 Task: Find connections with filter location Dhaulpur with filter topic #jobsearching with filter profile language Spanish with filter current company BSI with filter school Sridevi Women's Engineering College with filter industry Renewable Energy Equipment Manufacturing with filter service category Financial Planning with filter keywords title Auditor
Action: Mouse moved to (517, 67)
Screenshot: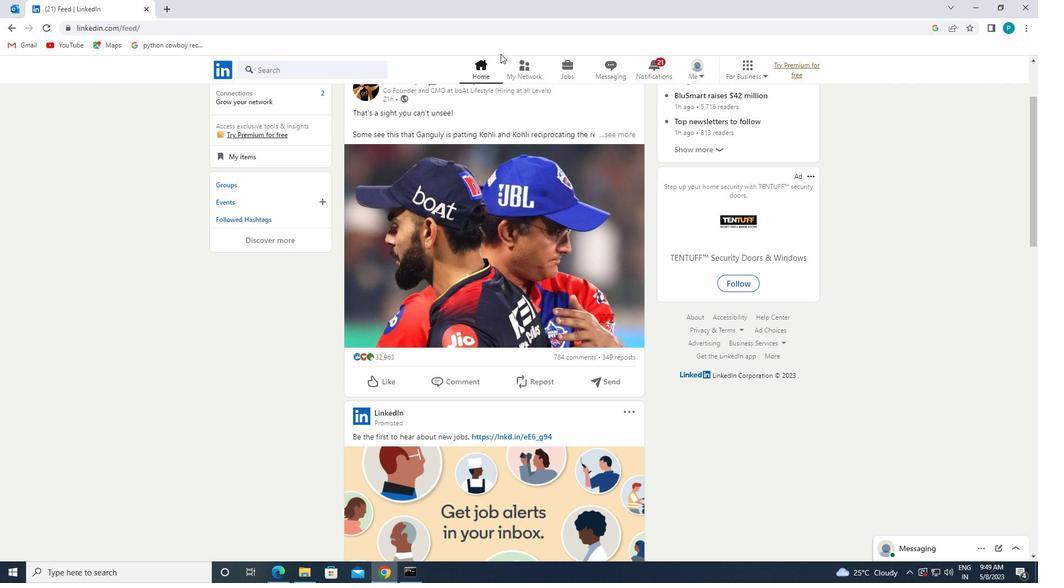
Action: Mouse pressed left at (517, 67)
Screenshot: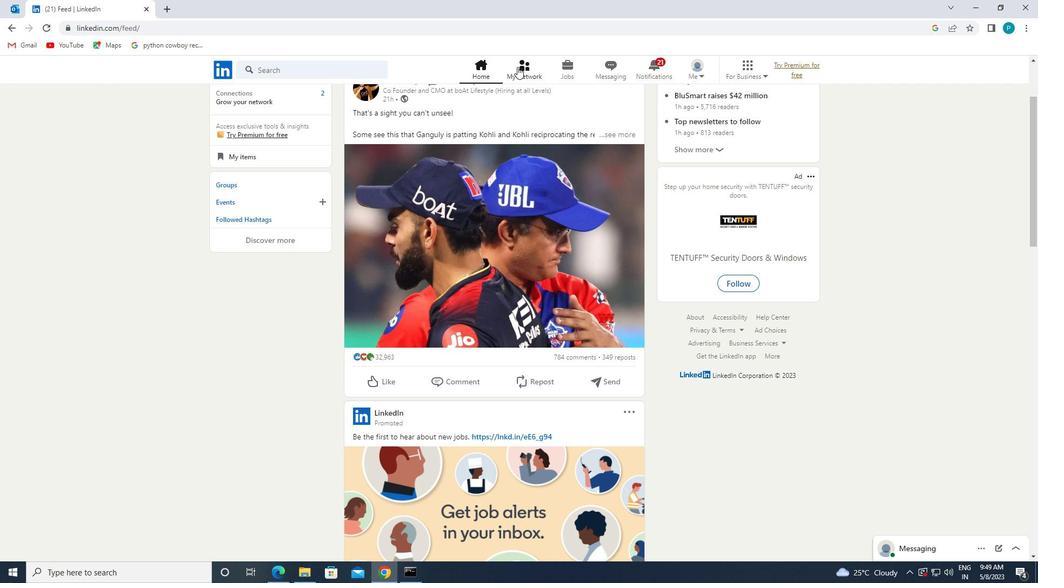 
Action: Mouse moved to (317, 124)
Screenshot: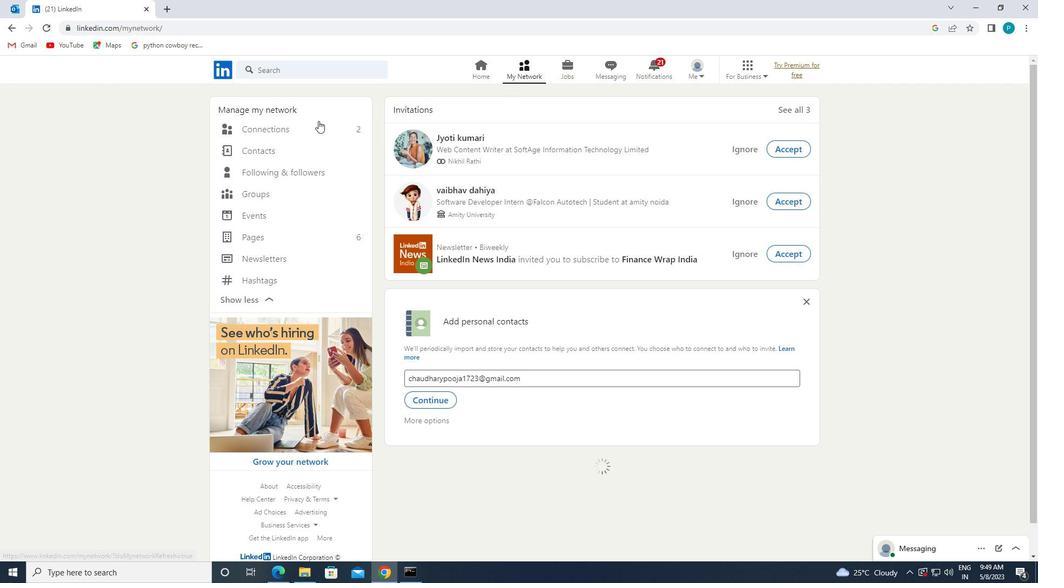 
Action: Mouse pressed left at (317, 124)
Screenshot: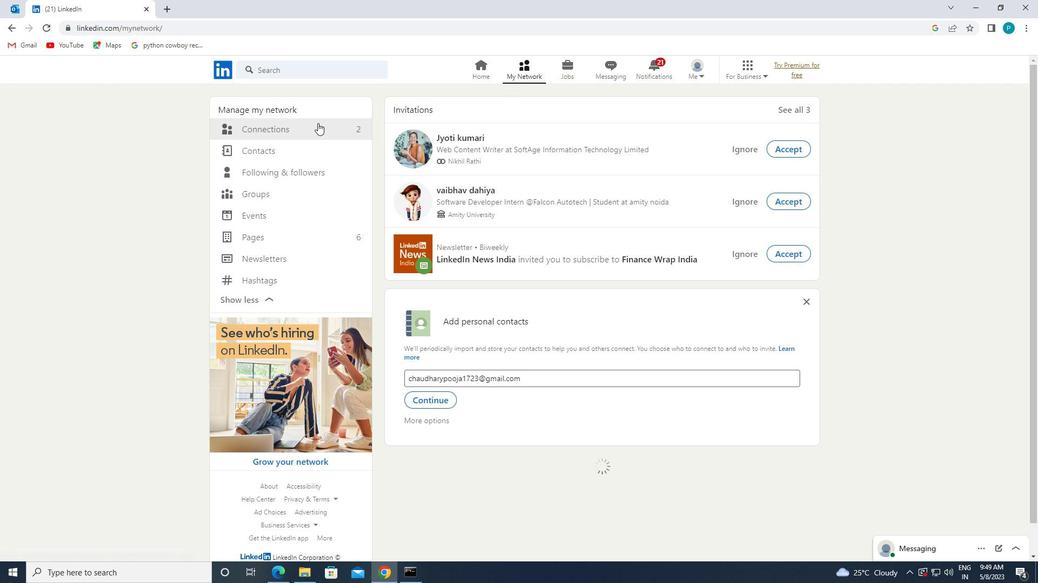 
Action: Mouse moved to (610, 125)
Screenshot: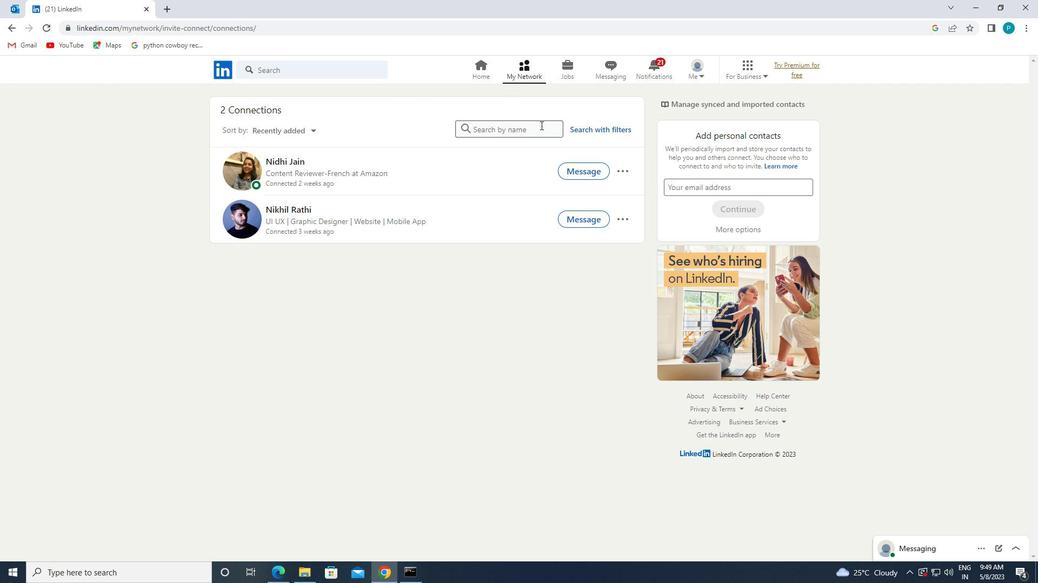 
Action: Mouse pressed left at (610, 125)
Screenshot: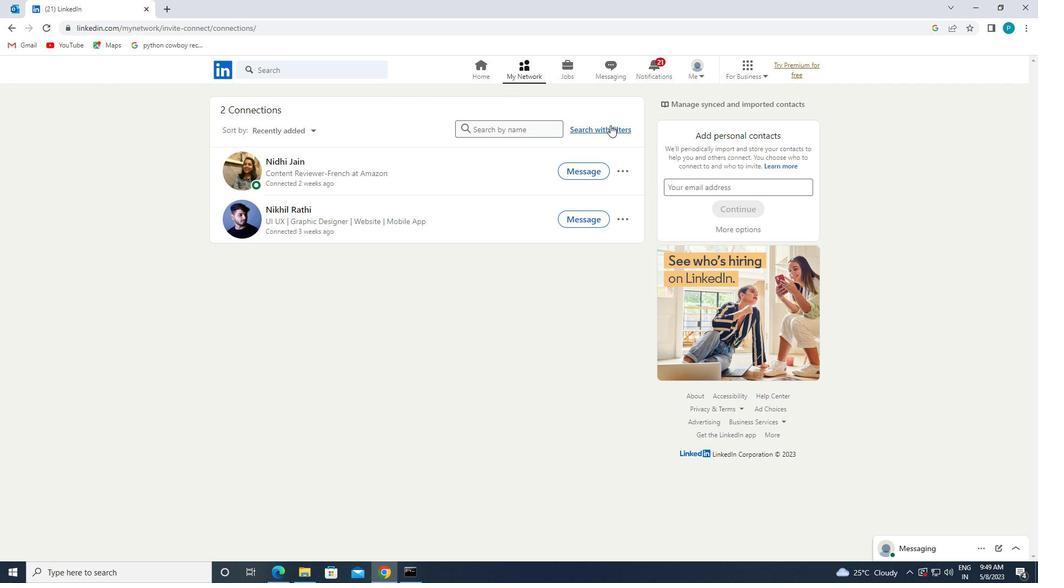 
Action: Mouse moved to (549, 92)
Screenshot: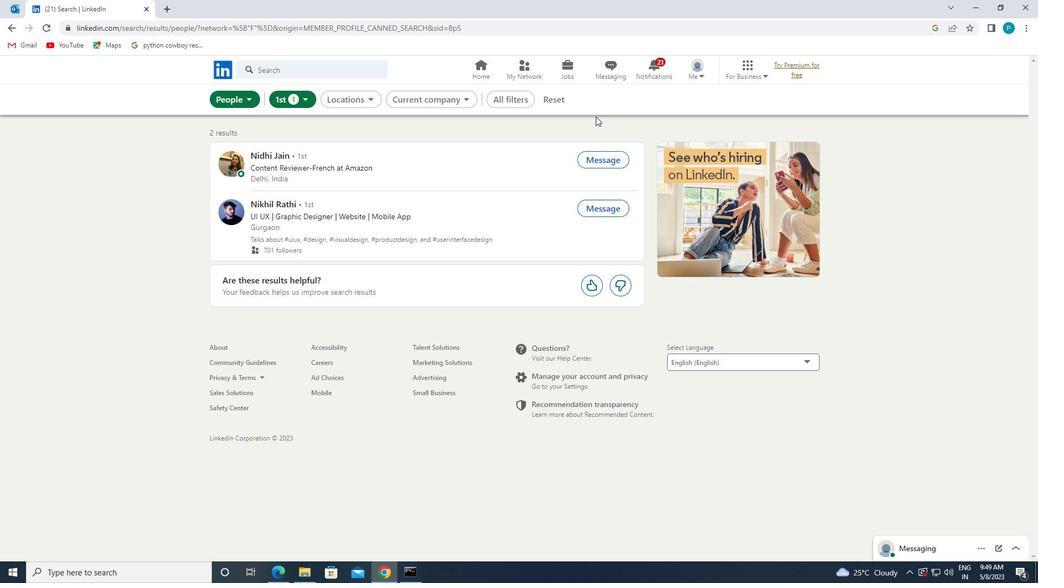 
Action: Mouse pressed left at (549, 92)
Screenshot: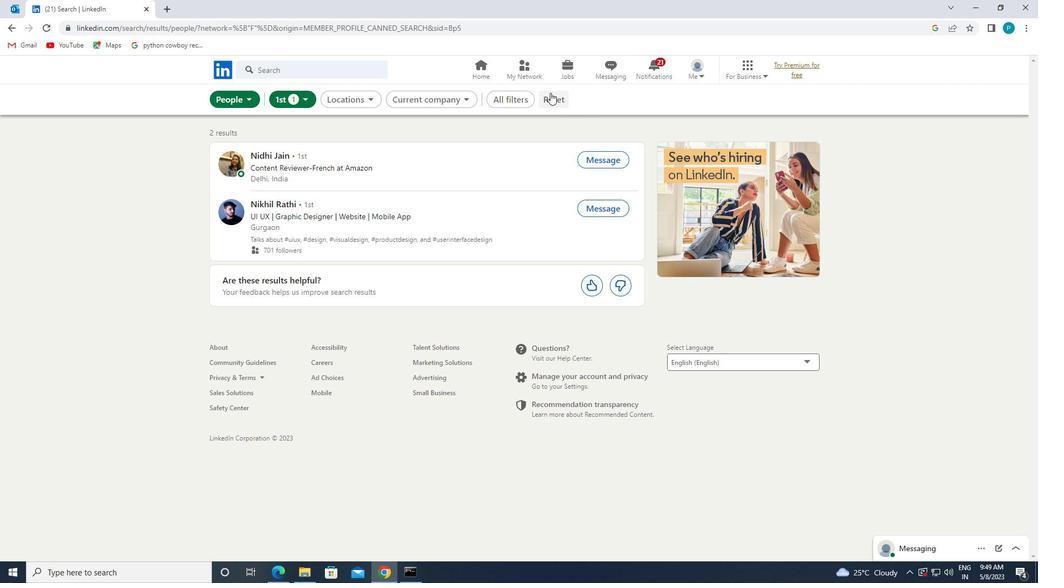 
Action: Mouse moved to (548, 97)
Screenshot: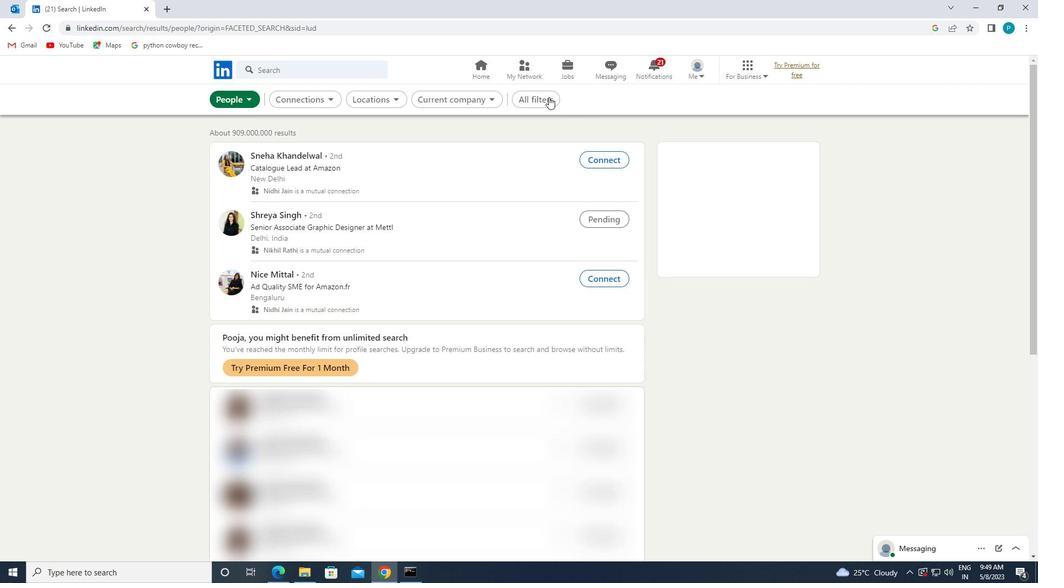 
Action: Mouse pressed left at (548, 97)
Screenshot: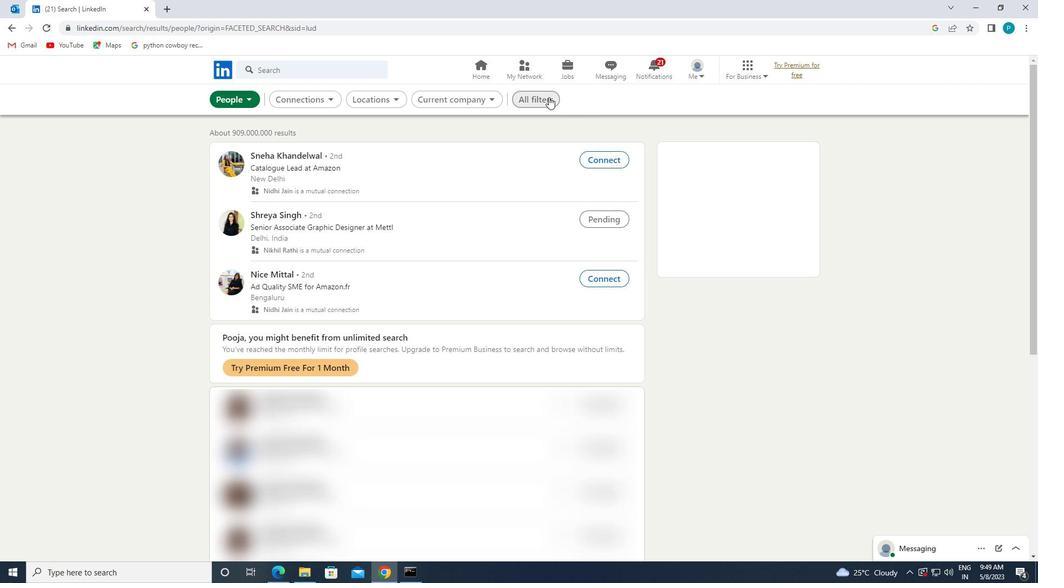 
Action: Mouse moved to (951, 357)
Screenshot: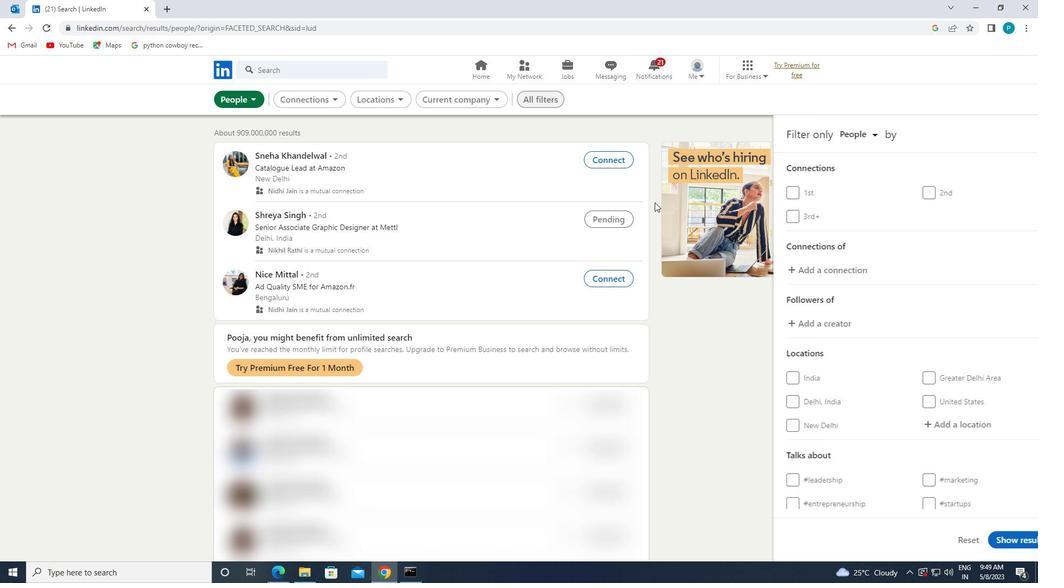 
Action: Mouse scrolled (951, 357) with delta (0, 0)
Screenshot: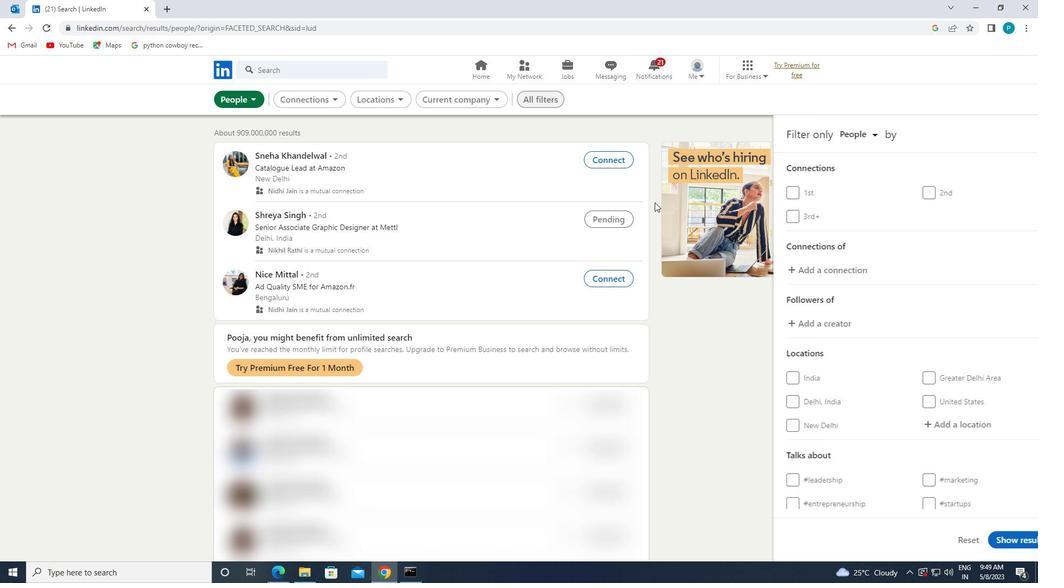 
Action: Mouse moved to (956, 361)
Screenshot: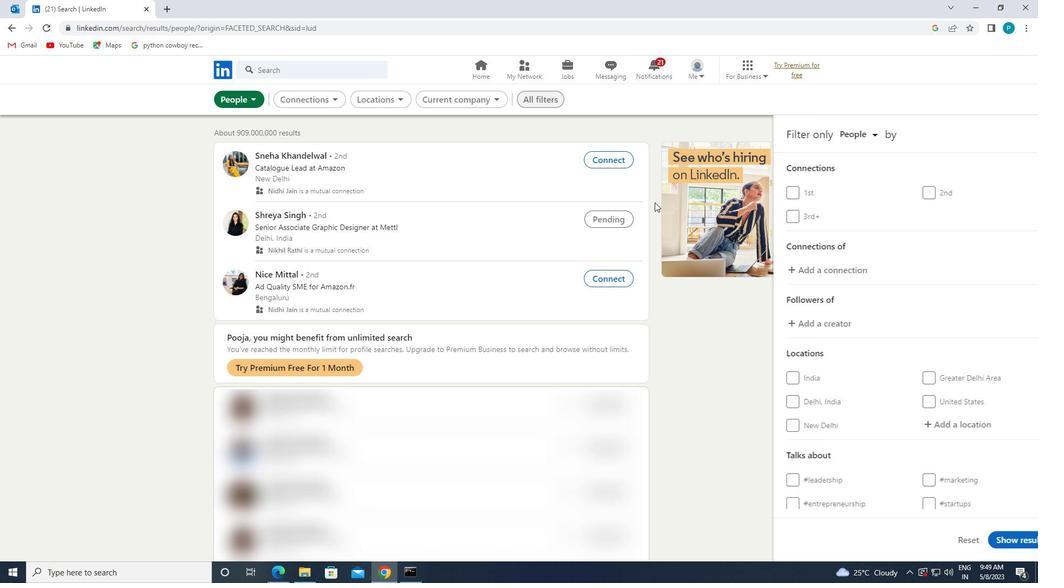 
Action: Mouse scrolled (956, 361) with delta (0, 0)
Screenshot: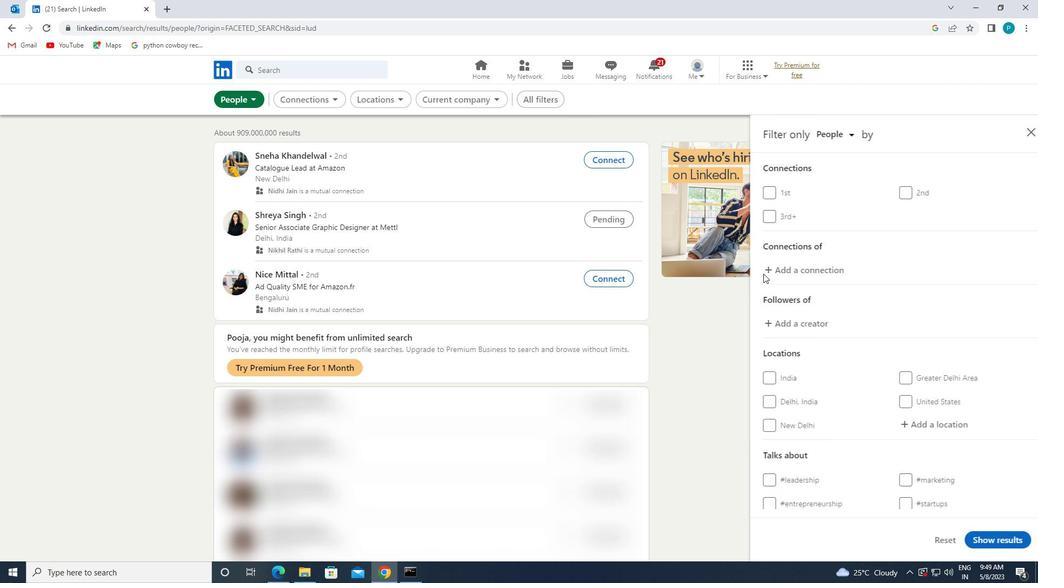 
Action: Mouse scrolled (956, 361) with delta (0, 0)
Screenshot: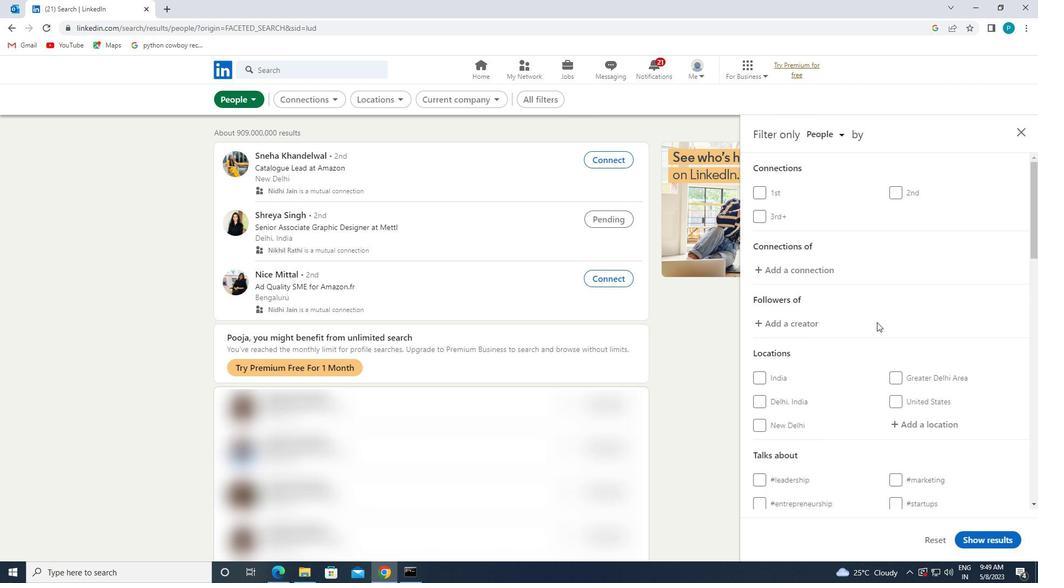 
Action: Mouse moved to (916, 269)
Screenshot: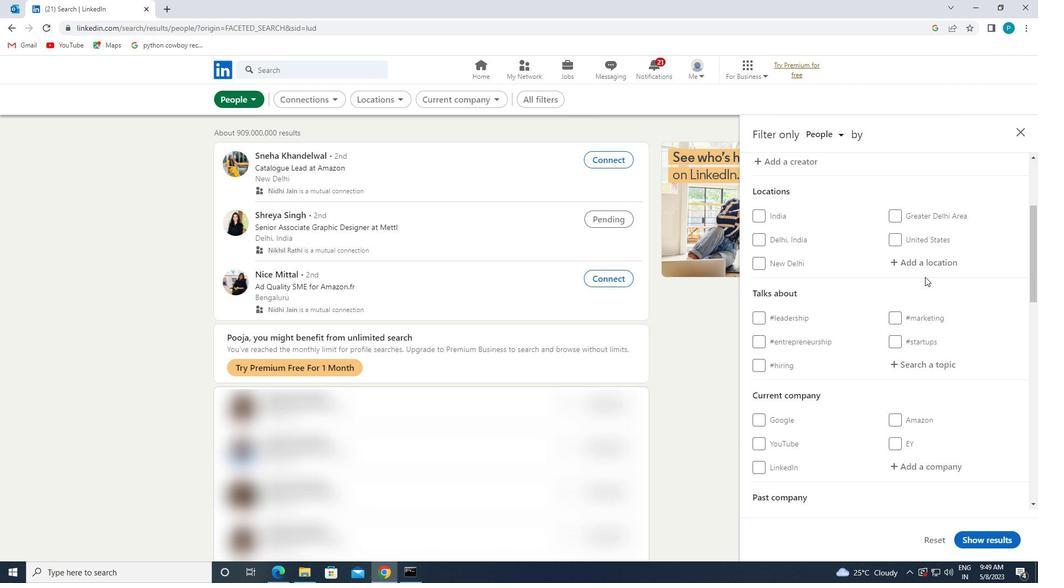 
Action: Mouse pressed left at (916, 269)
Screenshot: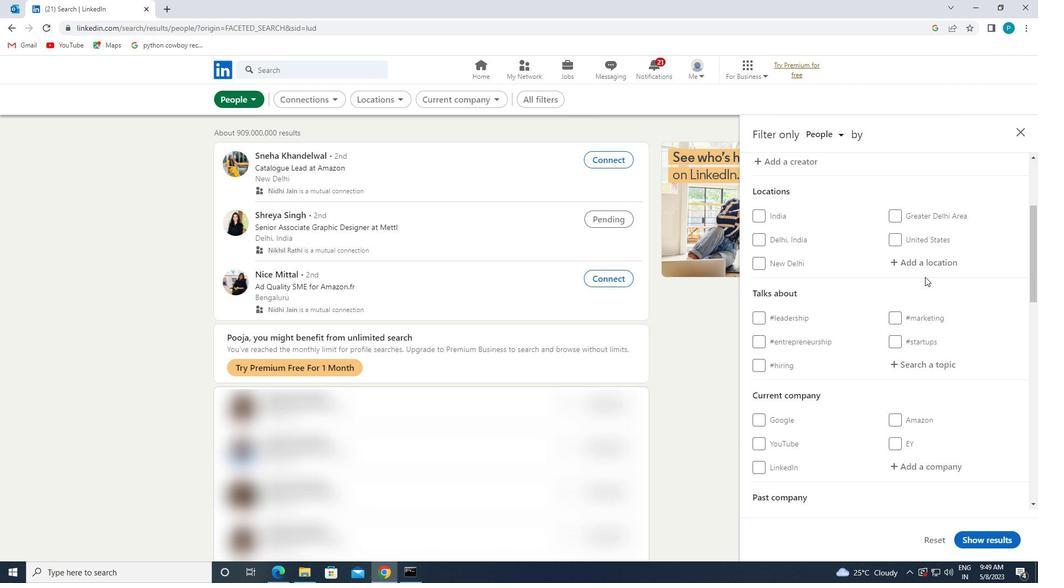 
Action: Key pressed <Key.caps_lock>d<Key.caps_lock>haulpur
Screenshot: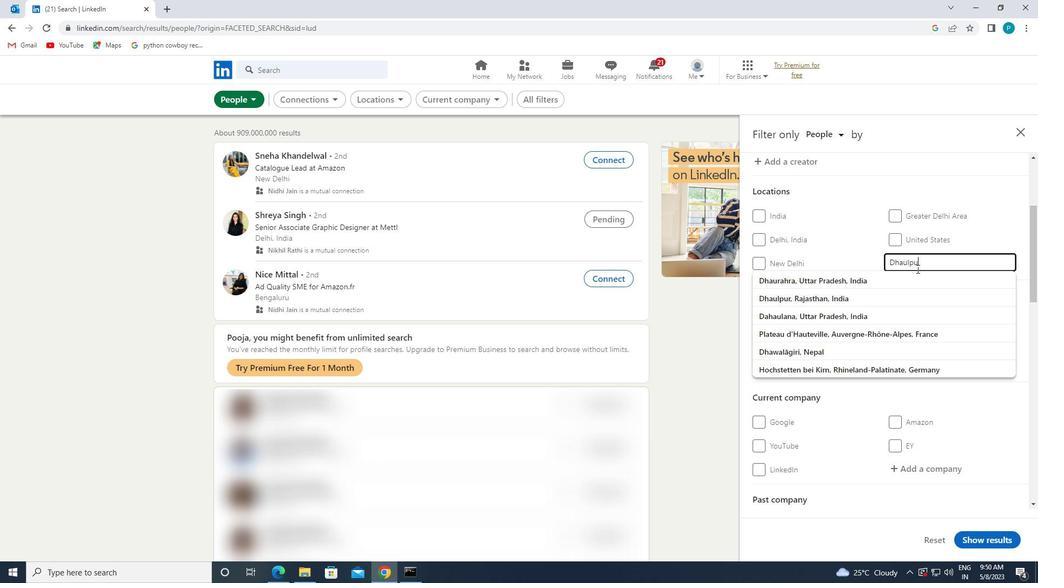
Action: Mouse moved to (922, 272)
Screenshot: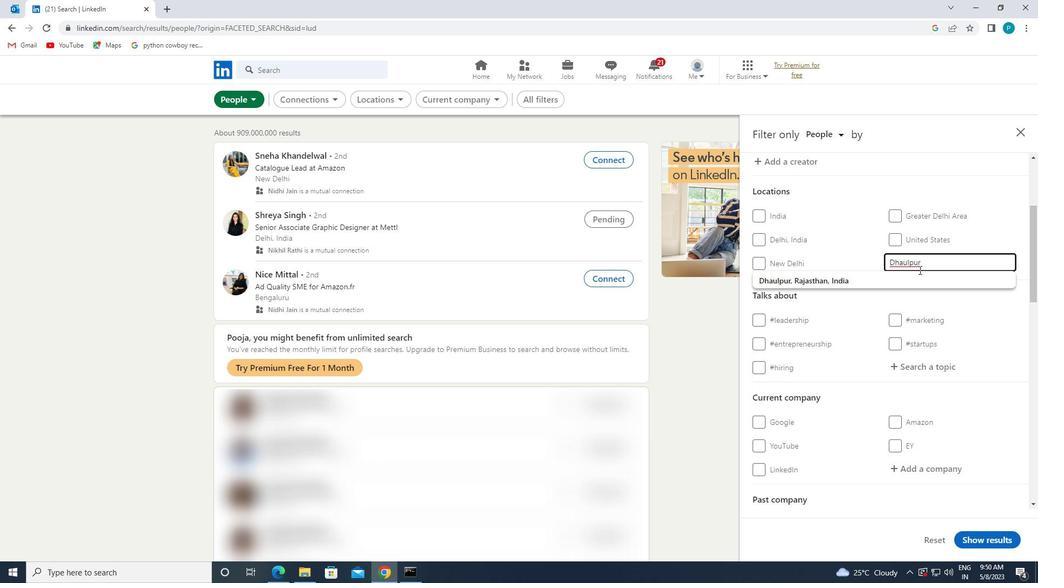 
Action: Mouse pressed left at (922, 272)
Screenshot: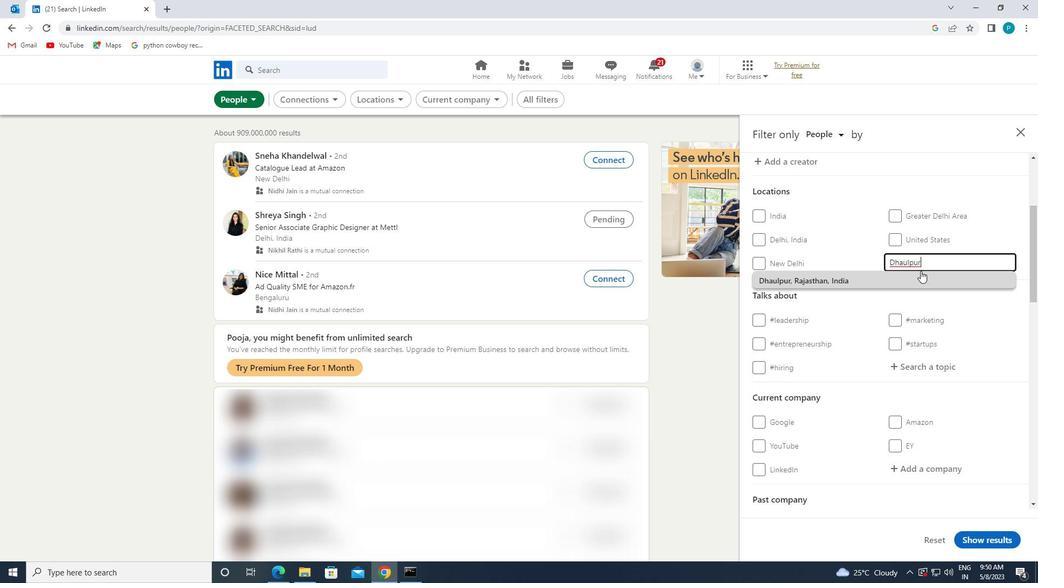 
Action: Mouse scrolled (922, 271) with delta (0, 0)
Screenshot: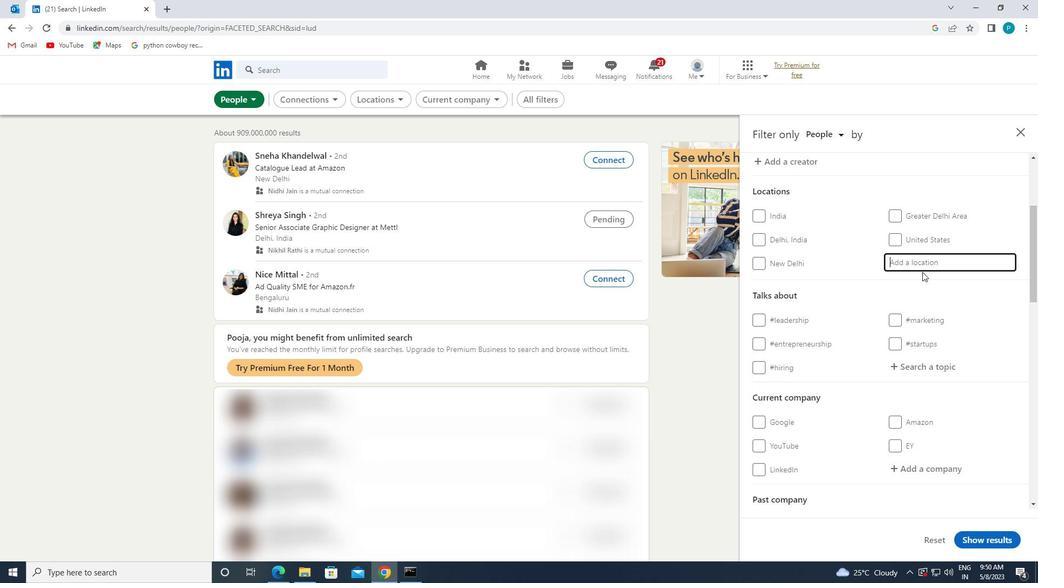 
Action: Mouse scrolled (922, 271) with delta (0, 0)
Screenshot: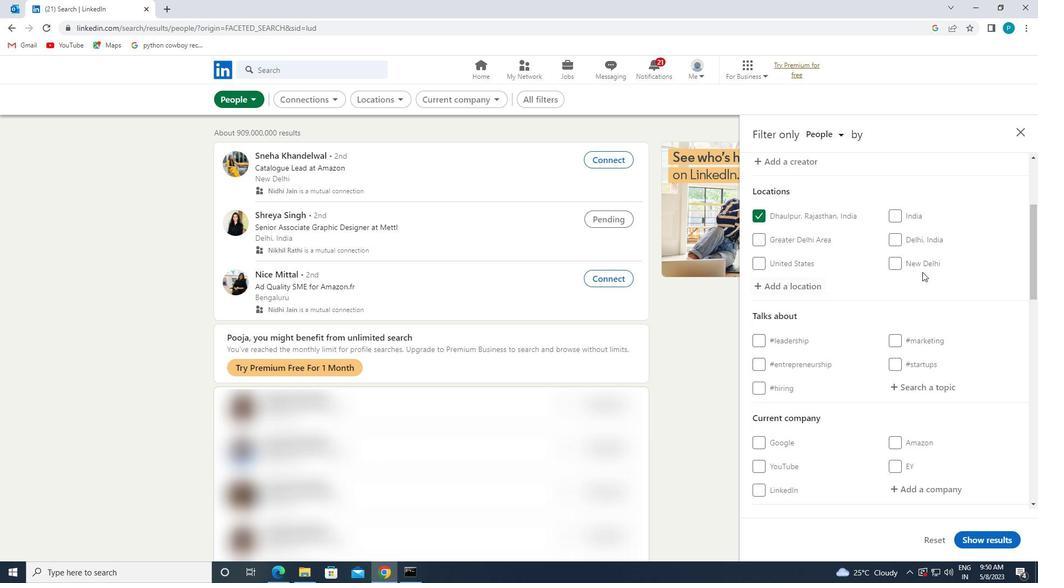 
Action: Mouse scrolled (922, 271) with delta (0, 0)
Screenshot: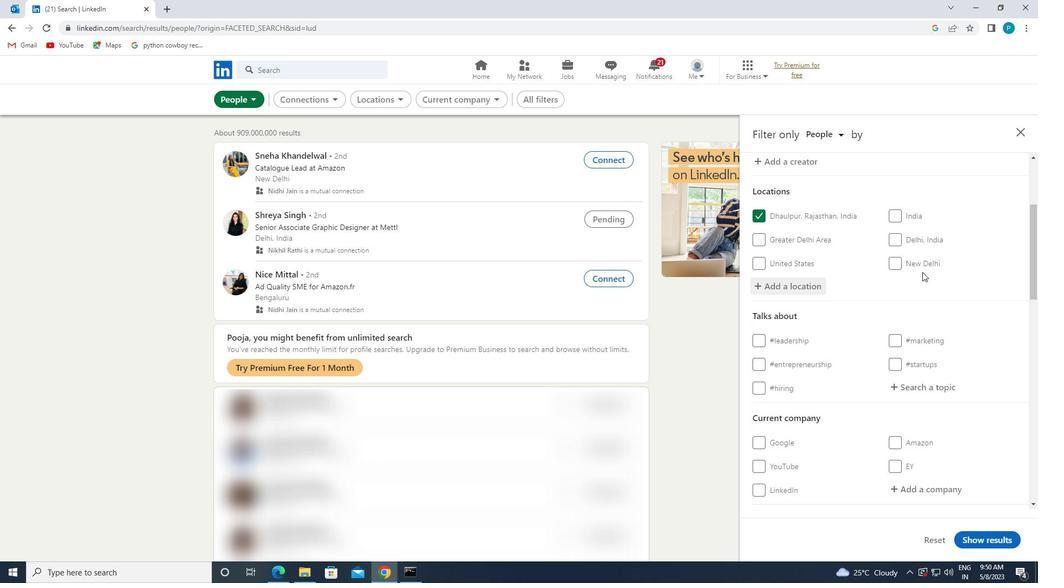 
Action: Mouse moved to (900, 229)
Screenshot: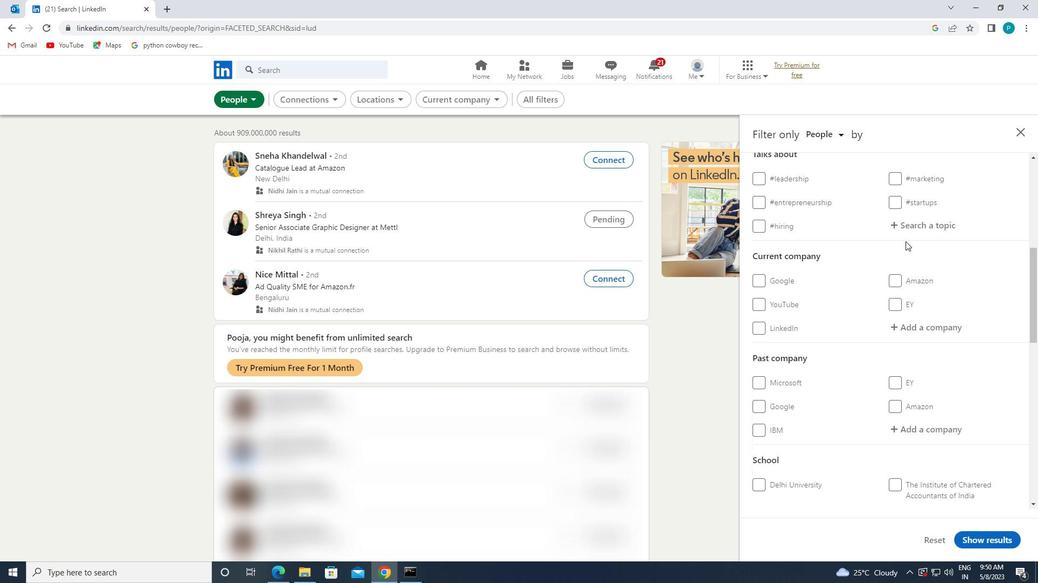 
Action: Mouse pressed left at (900, 229)
Screenshot: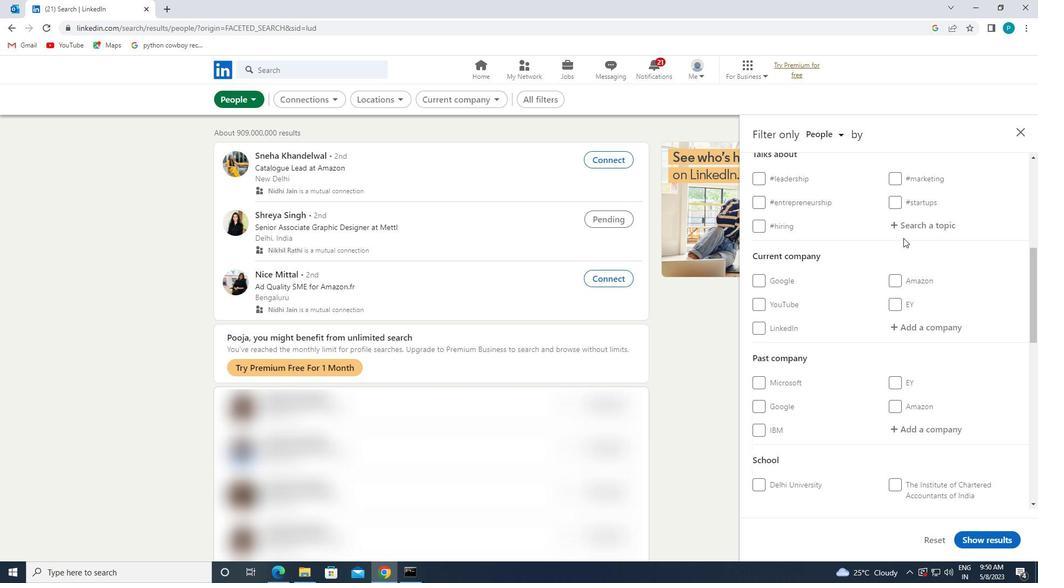 
Action: Key pressed <Key.shift>#JOBSEARCHU<Key.backspace>ING
Screenshot: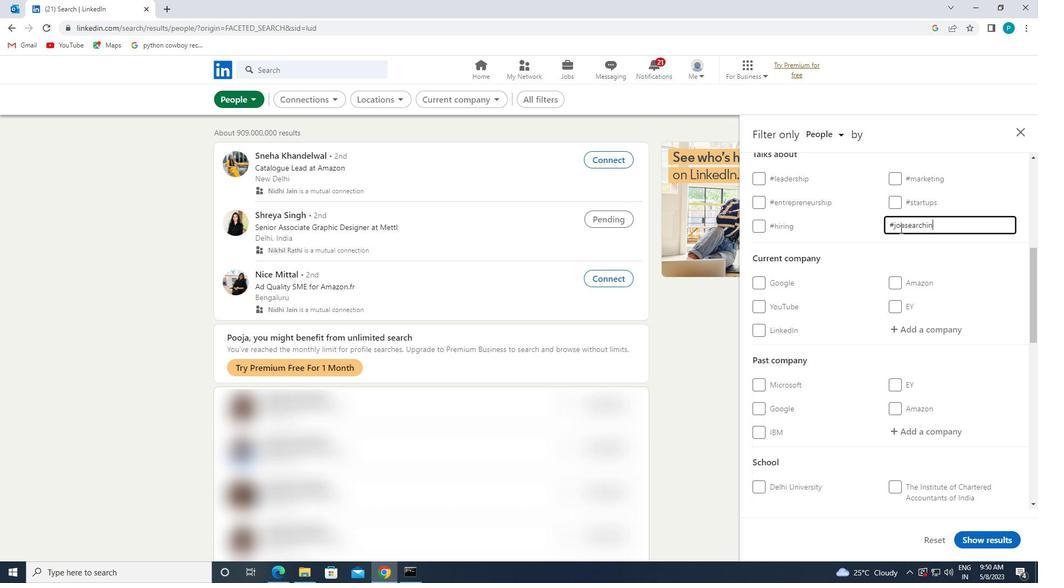 
Action: Mouse scrolled (900, 229) with delta (0, 0)
Screenshot: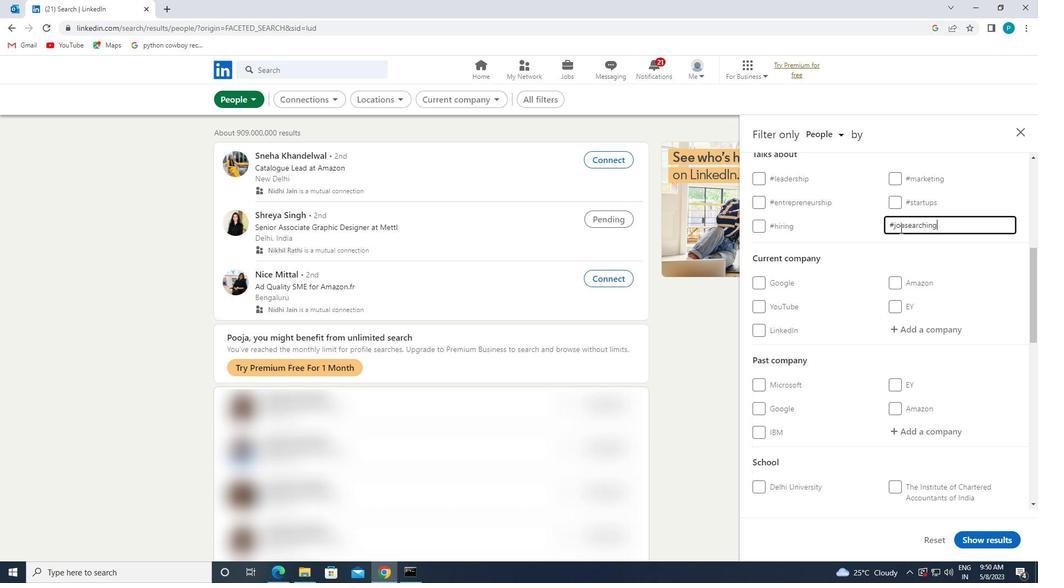 
Action: Mouse scrolled (900, 229) with delta (0, 0)
Screenshot: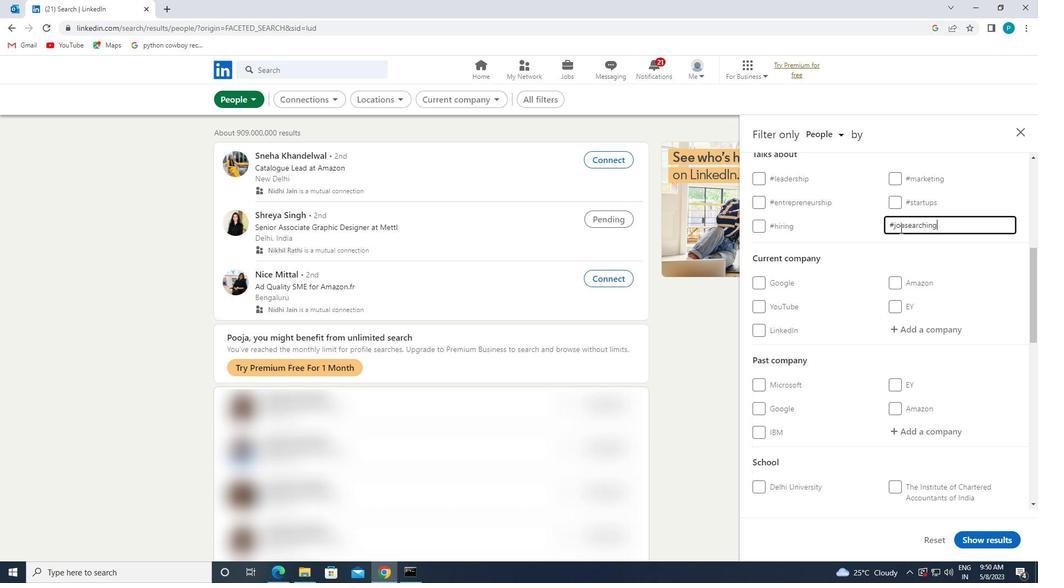 
Action: Mouse moved to (900, 255)
Screenshot: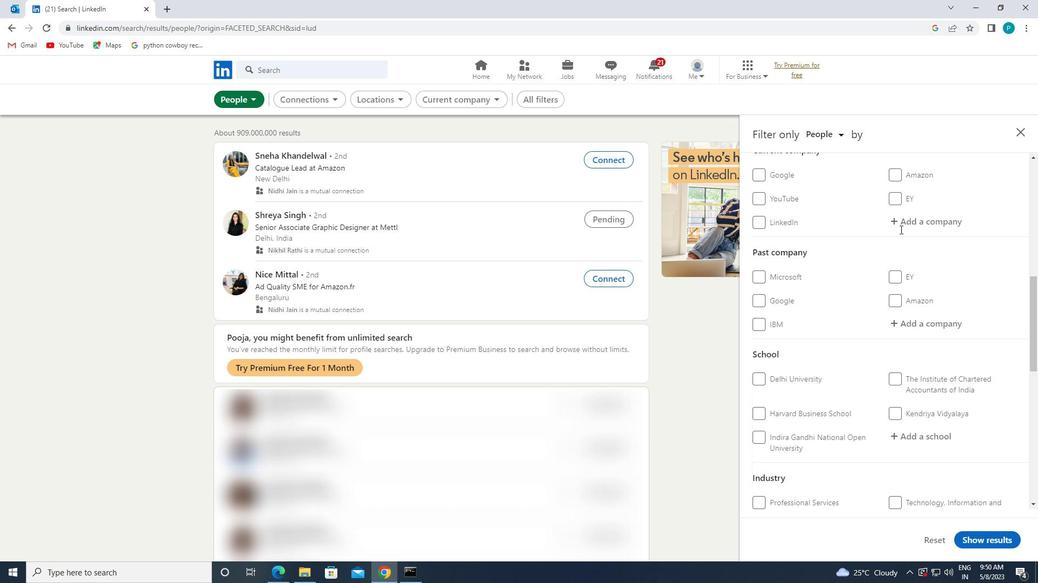
Action: Mouse scrolled (900, 256) with delta (0, 0)
Screenshot: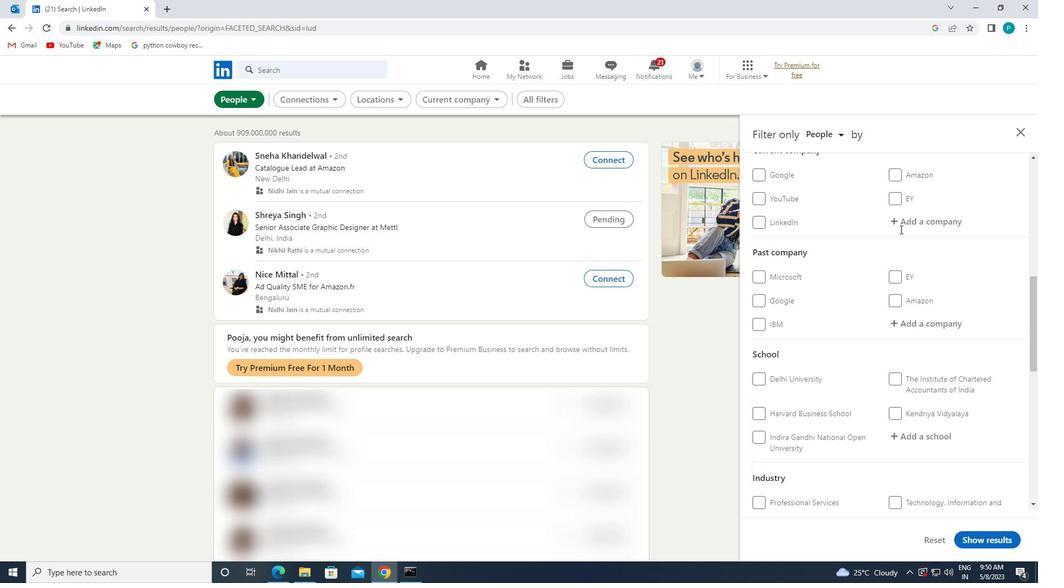 
Action: Mouse scrolled (900, 256) with delta (0, 0)
Screenshot: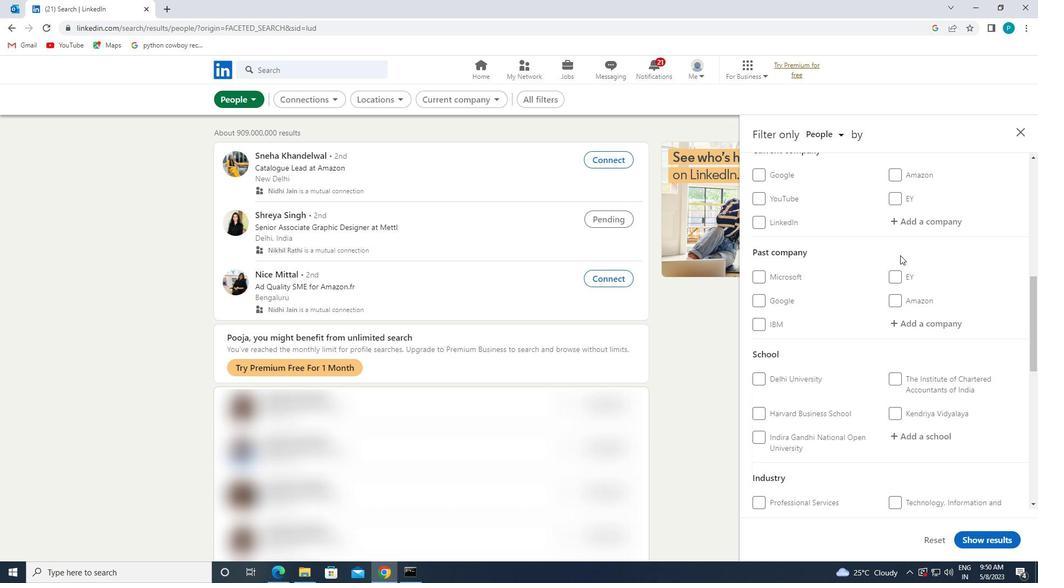 
Action: Mouse moved to (844, 271)
Screenshot: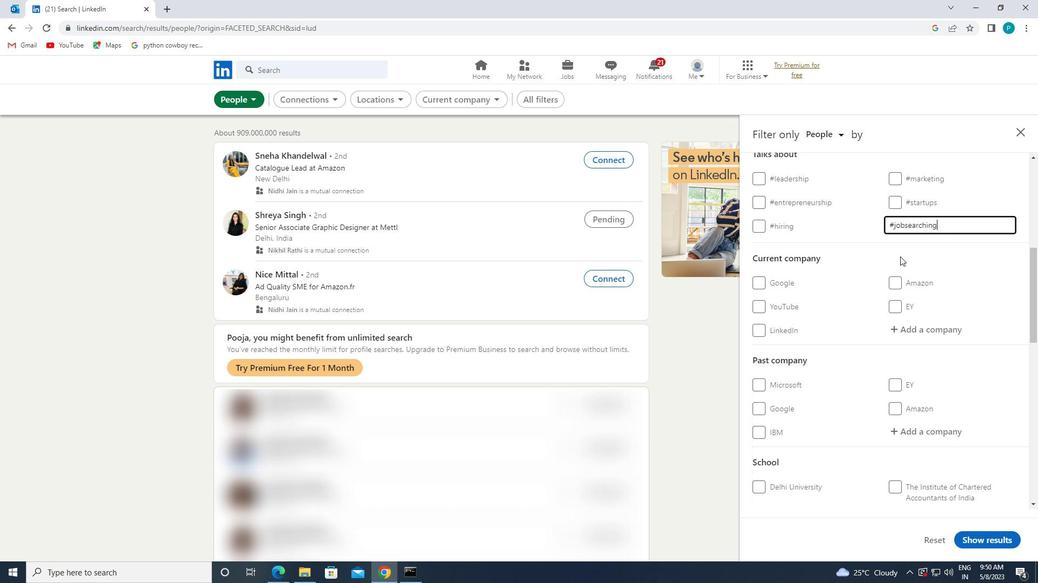 
Action: Mouse scrolled (844, 271) with delta (0, 0)
Screenshot: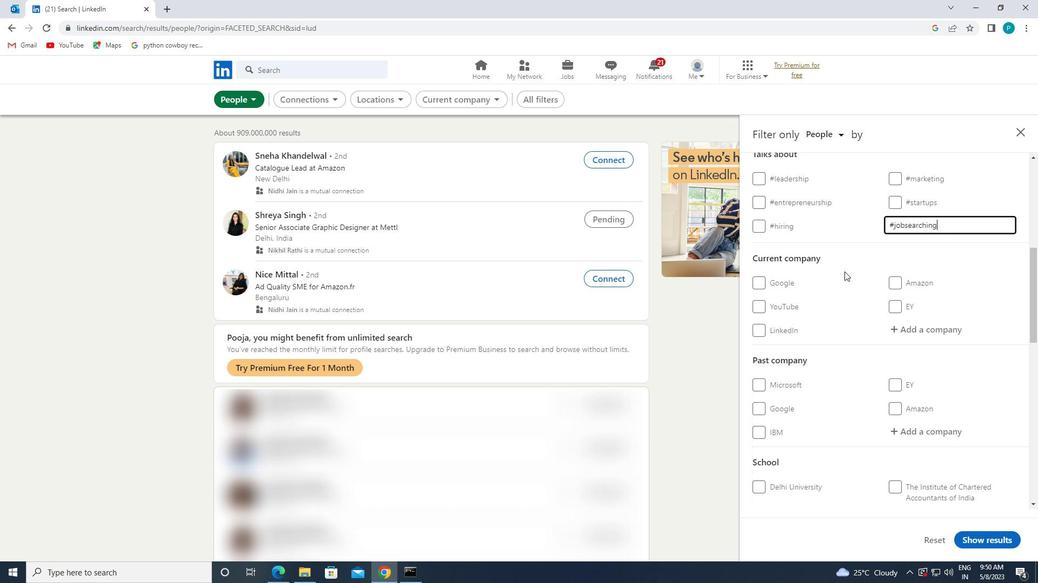 
Action: Mouse scrolled (844, 271) with delta (0, 0)
Screenshot: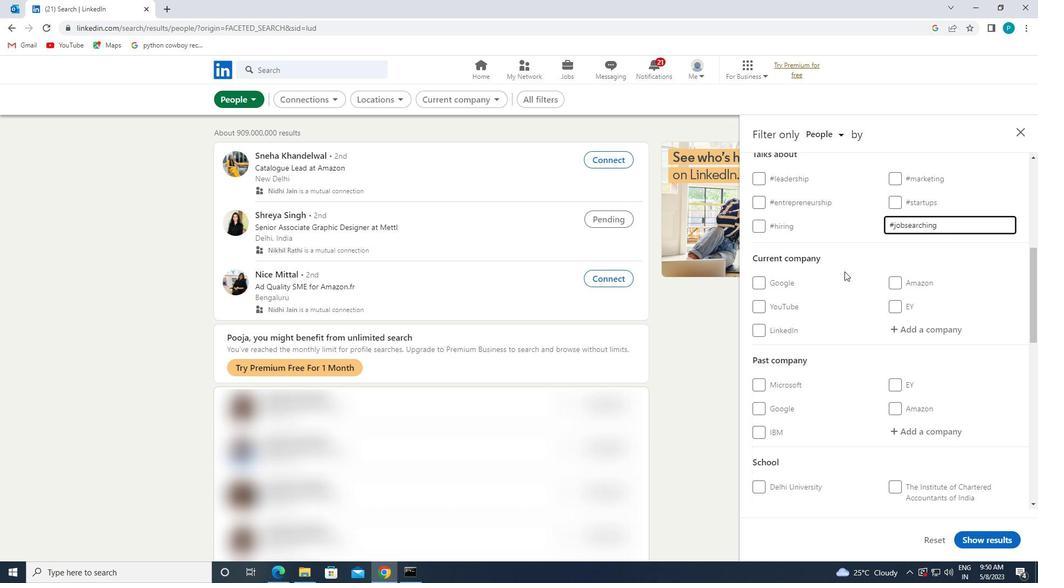 
Action: Mouse scrolled (844, 271) with delta (0, 0)
Screenshot: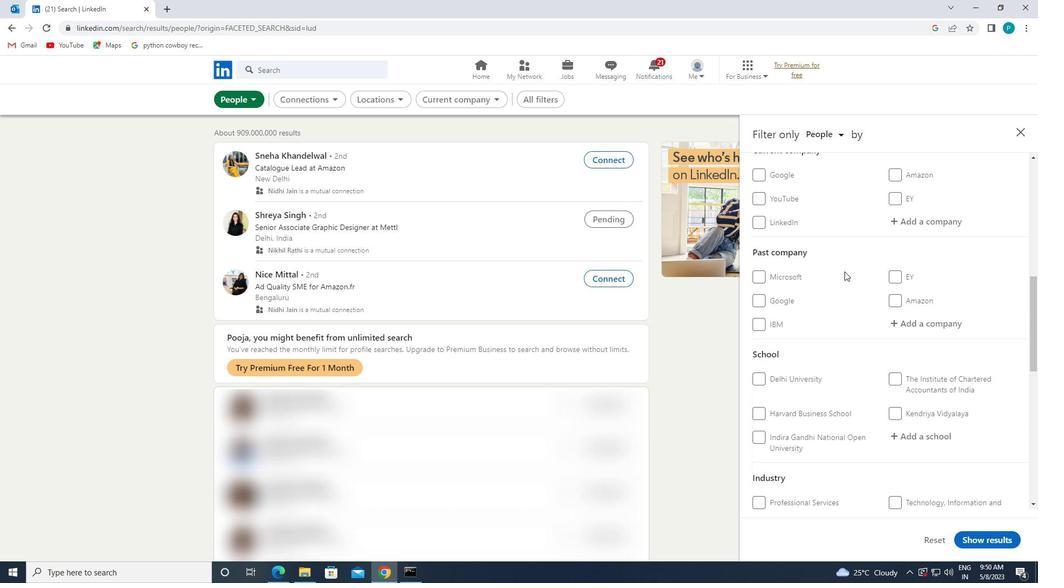 
Action: Mouse scrolled (844, 271) with delta (0, 0)
Screenshot: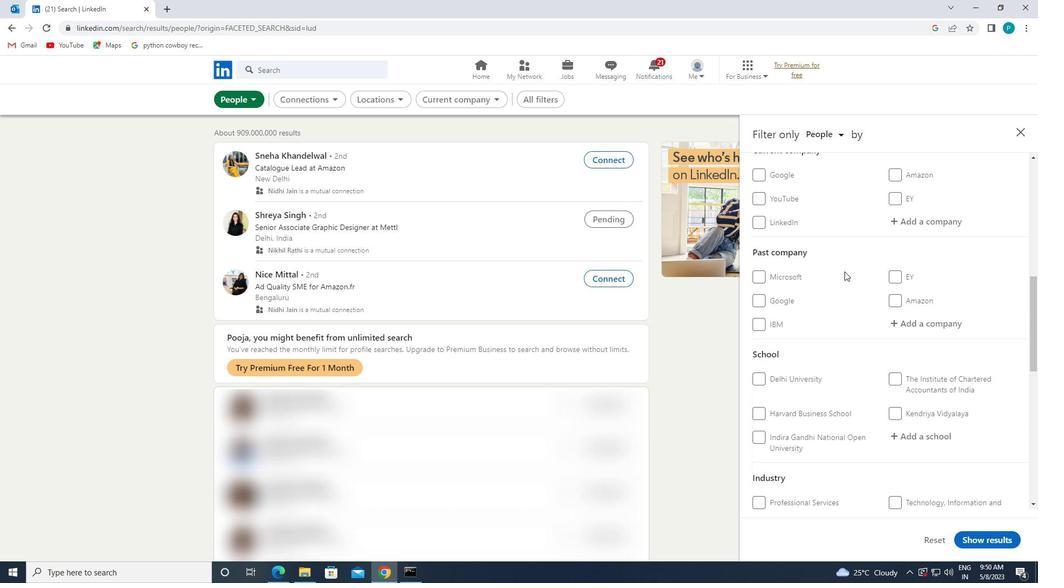 
Action: Mouse scrolled (844, 271) with delta (0, 0)
Screenshot: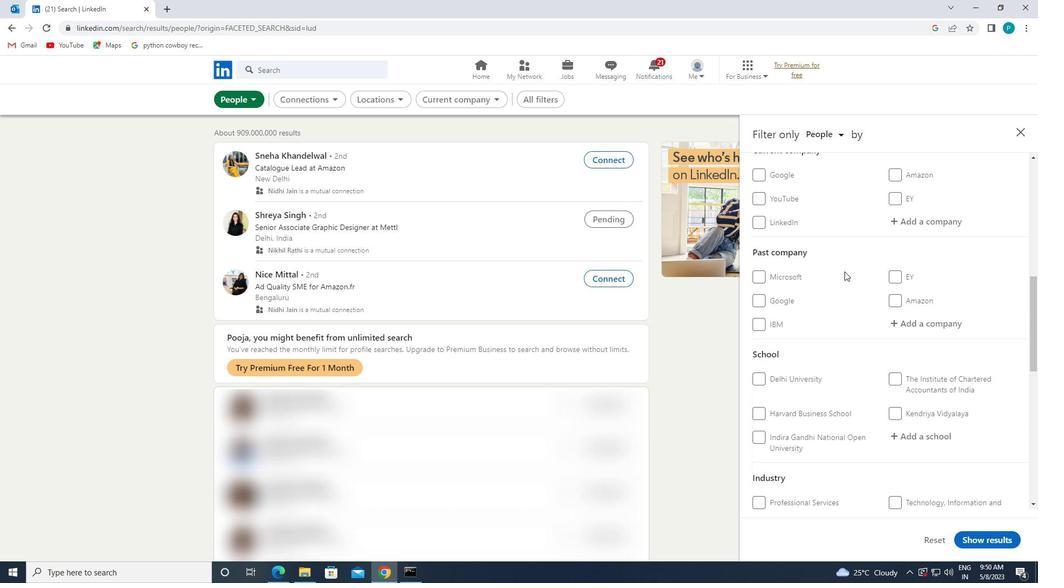 
Action: Mouse moved to (812, 352)
Screenshot: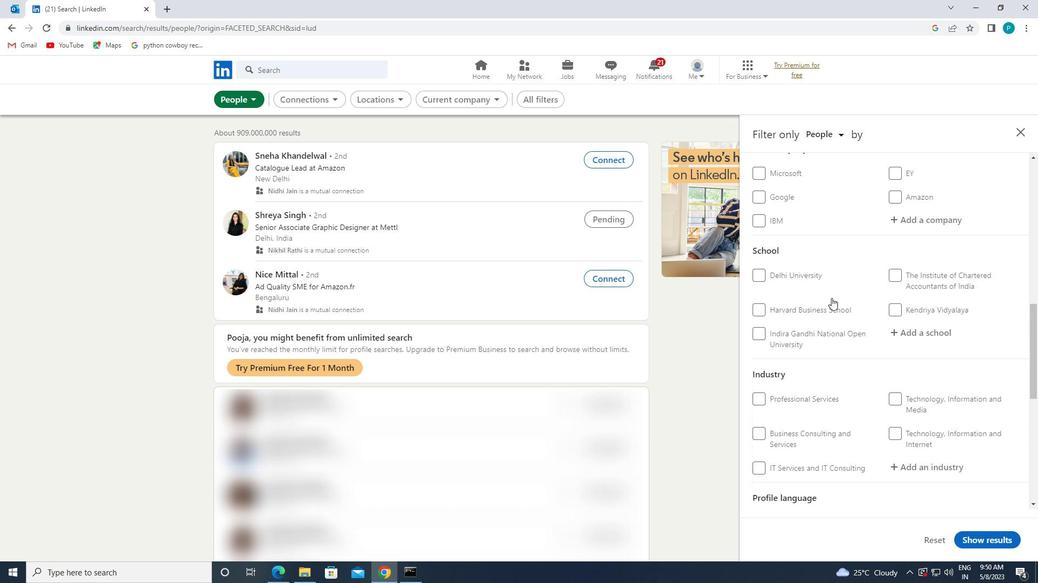 
Action: Mouse scrolled (812, 351) with delta (0, 0)
Screenshot: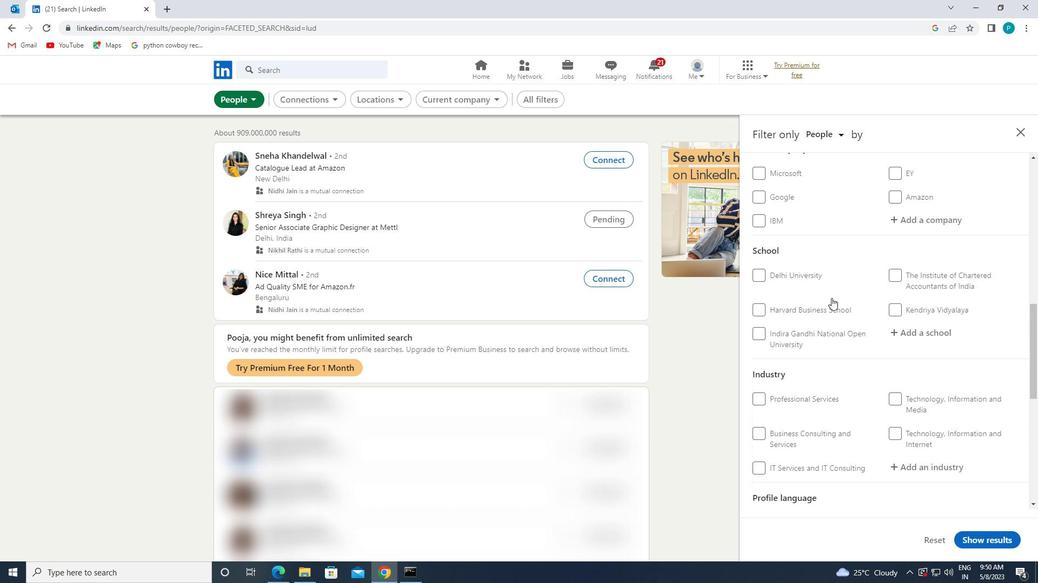 
Action: Mouse scrolled (812, 351) with delta (0, 0)
Screenshot: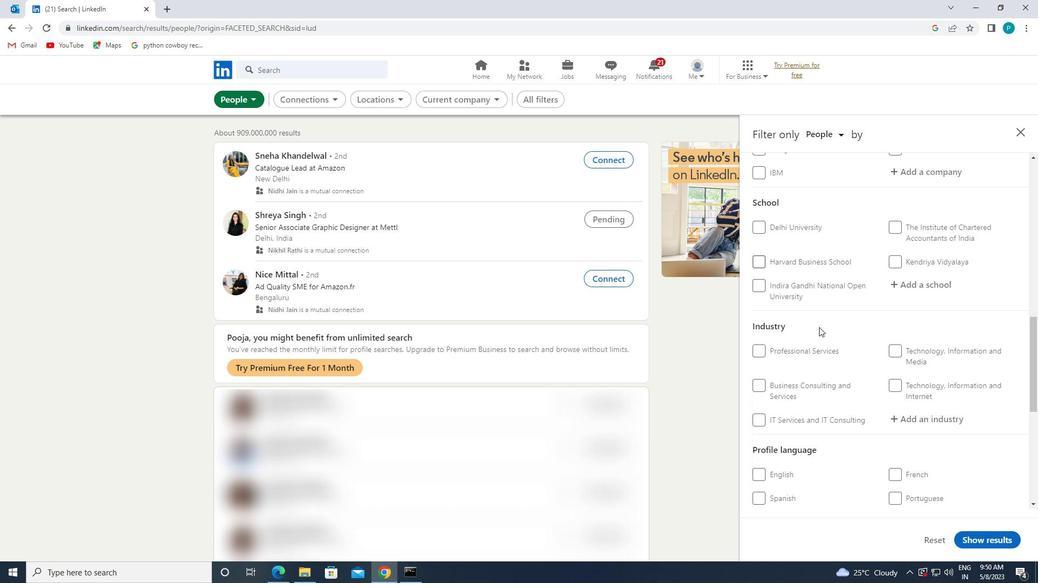 
Action: Mouse moved to (783, 382)
Screenshot: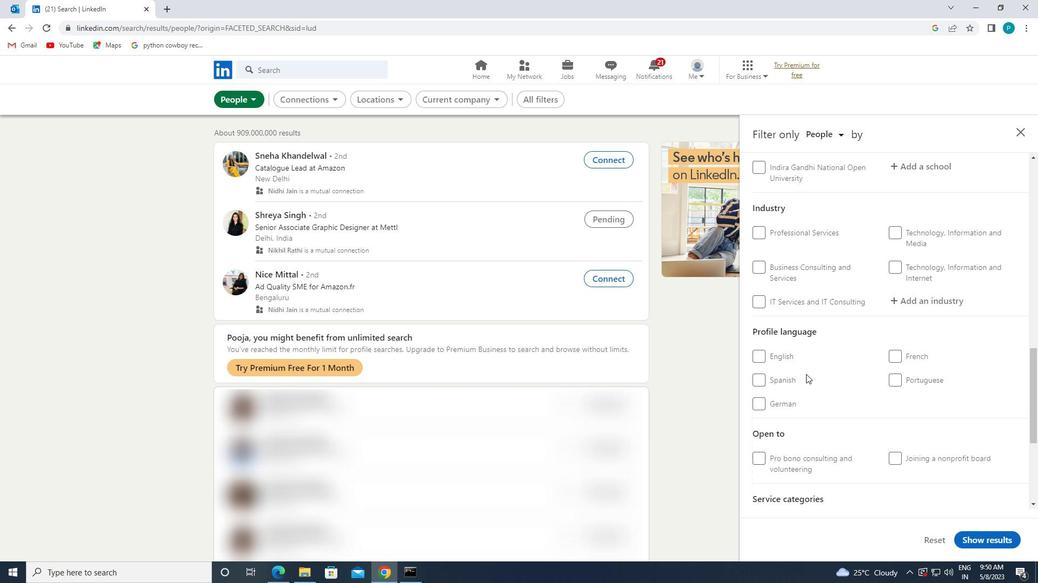 
Action: Mouse pressed left at (783, 382)
Screenshot: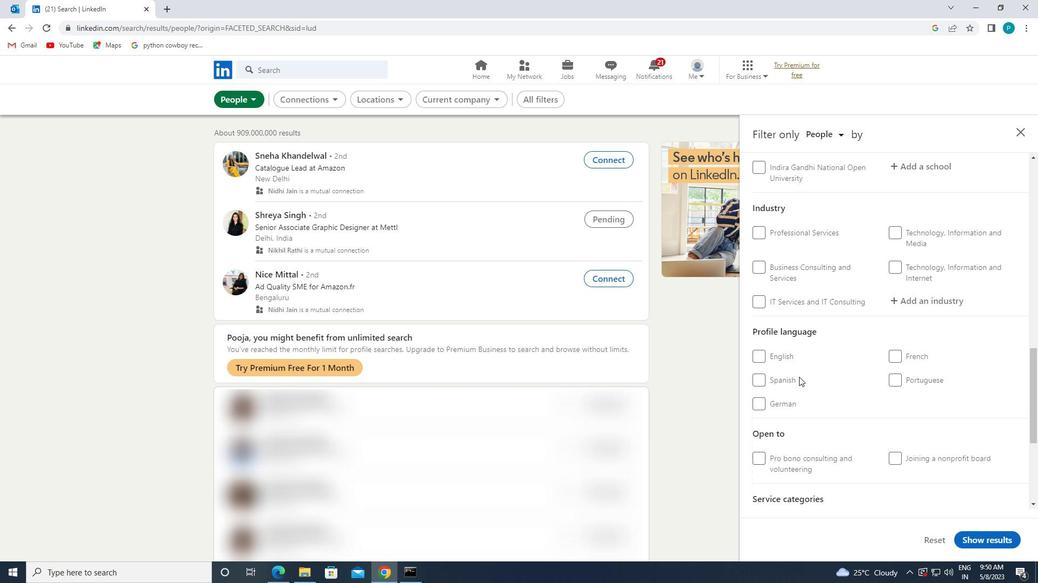 
Action: Mouse moved to (967, 357)
Screenshot: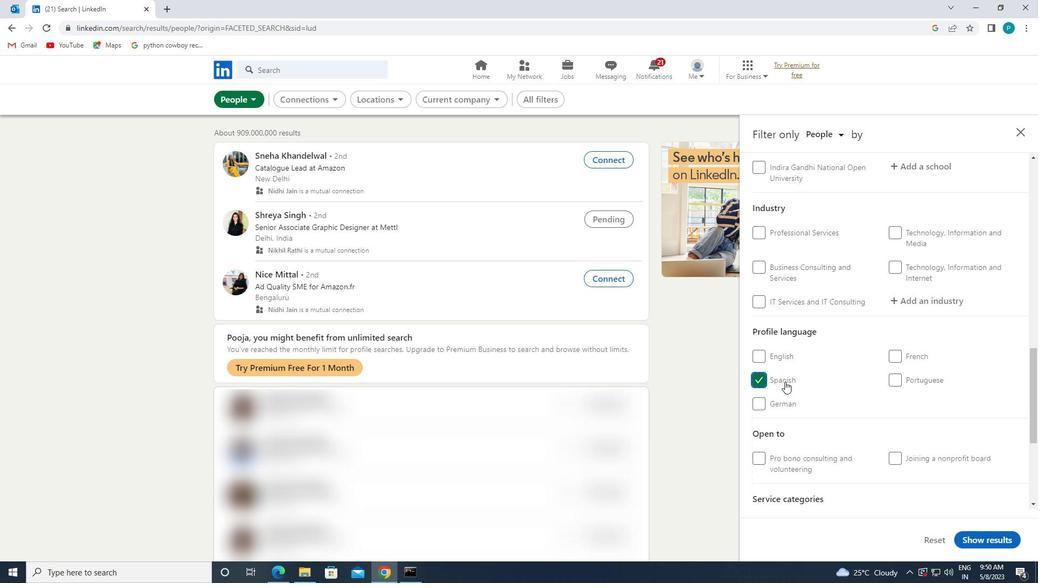 
Action: Mouse scrolled (967, 357) with delta (0, 0)
Screenshot: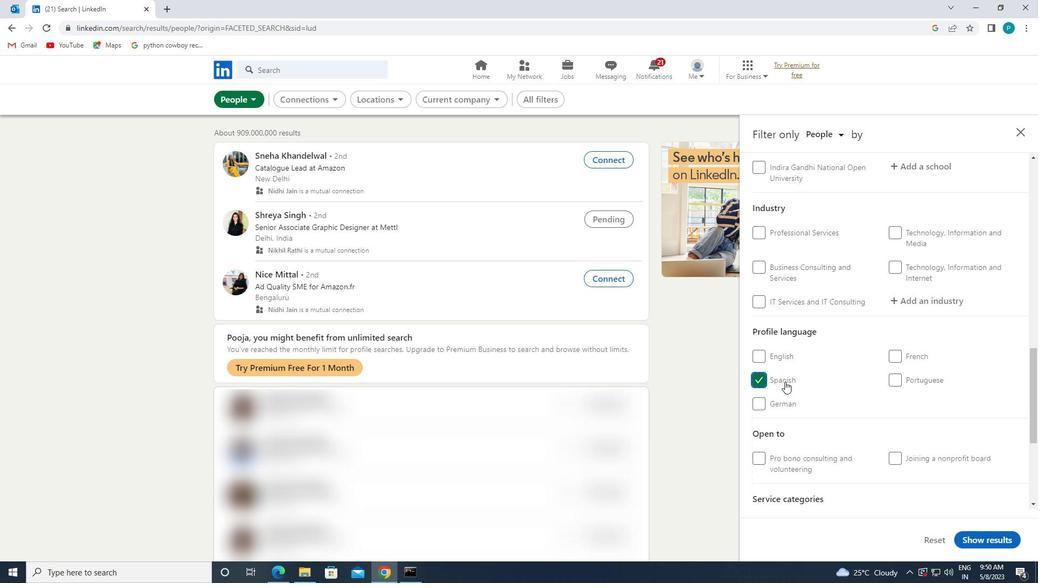 
Action: Mouse moved to (965, 353)
Screenshot: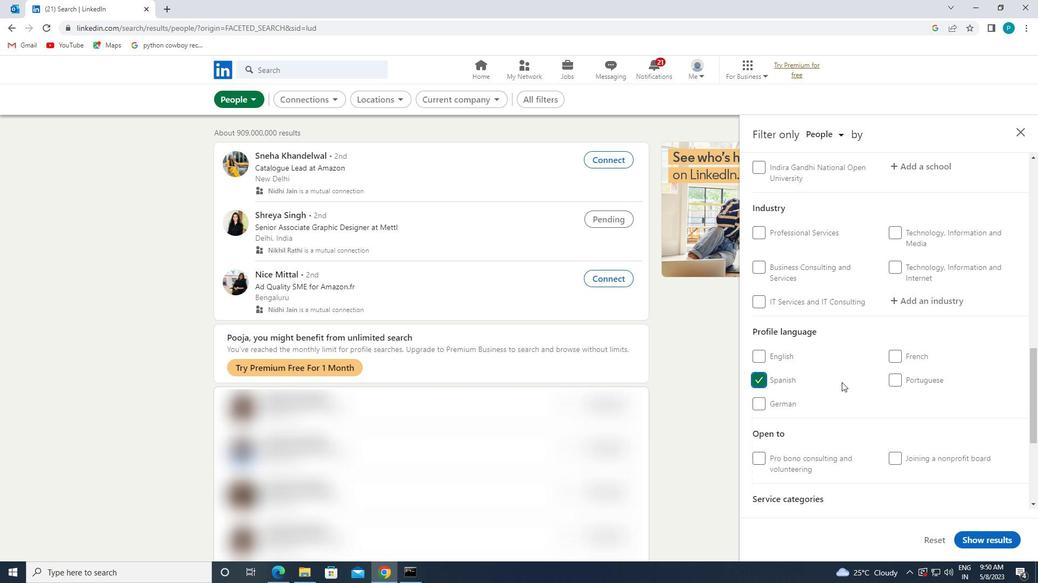 
Action: Mouse scrolled (965, 353) with delta (0, 0)
Screenshot: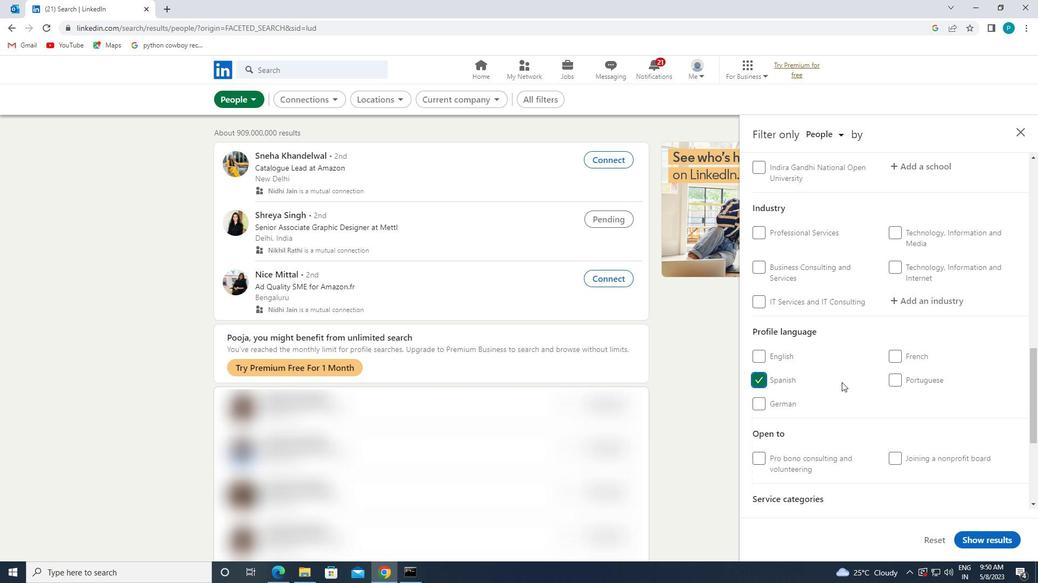 
Action: Mouse moved to (965, 353)
Screenshot: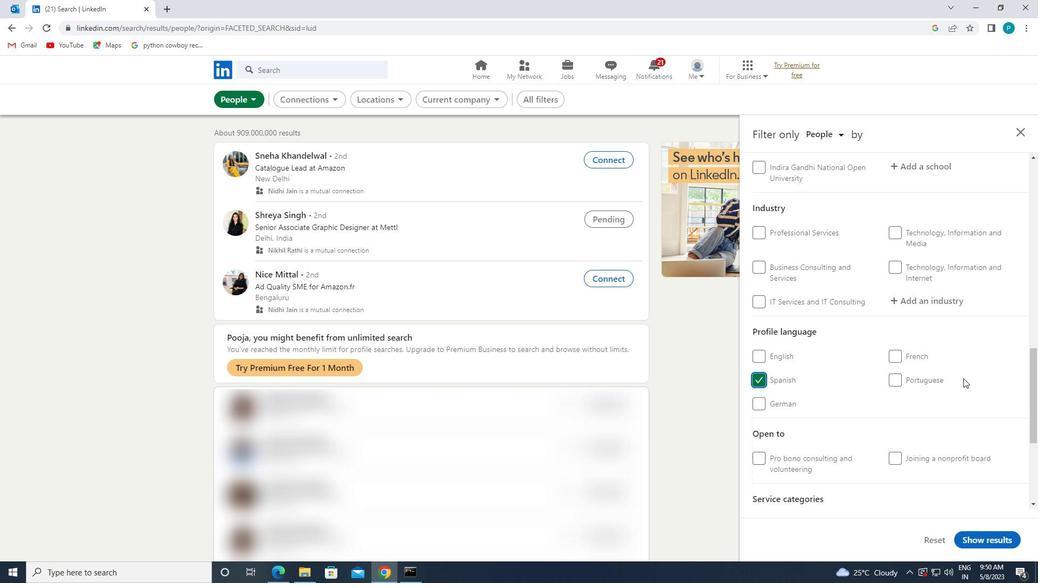
Action: Mouse scrolled (965, 353) with delta (0, 0)
Screenshot: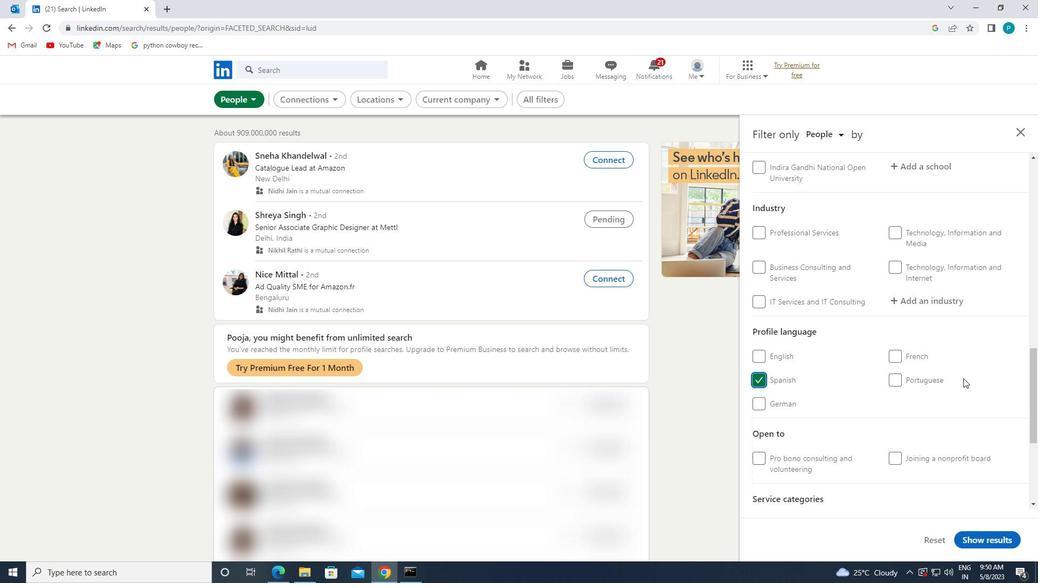 
Action: Mouse moved to (964, 351)
Screenshot: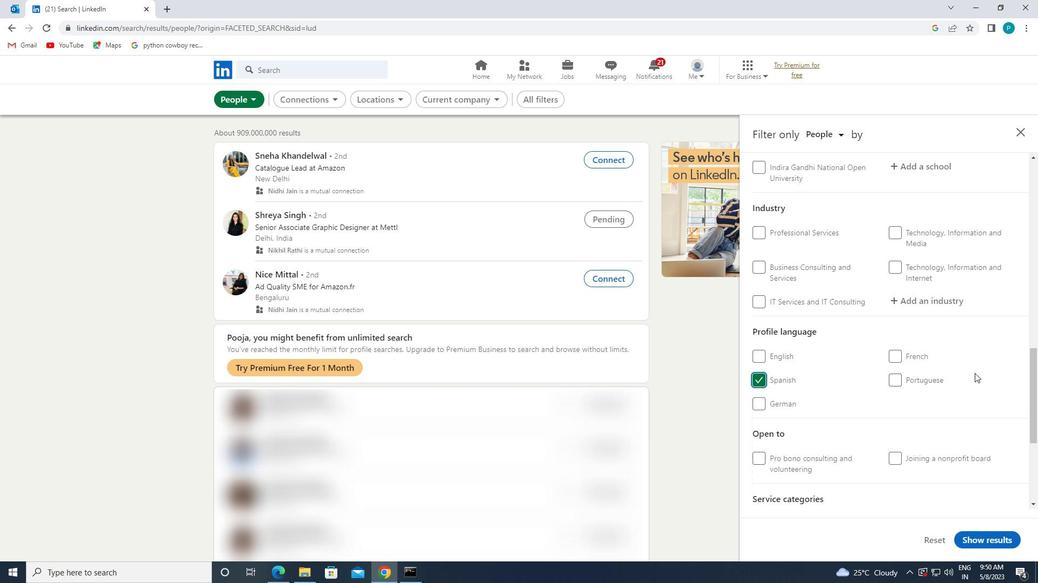 
Action: Mouse scrolled (964, 351) with delta (0, 0)
Screenshot: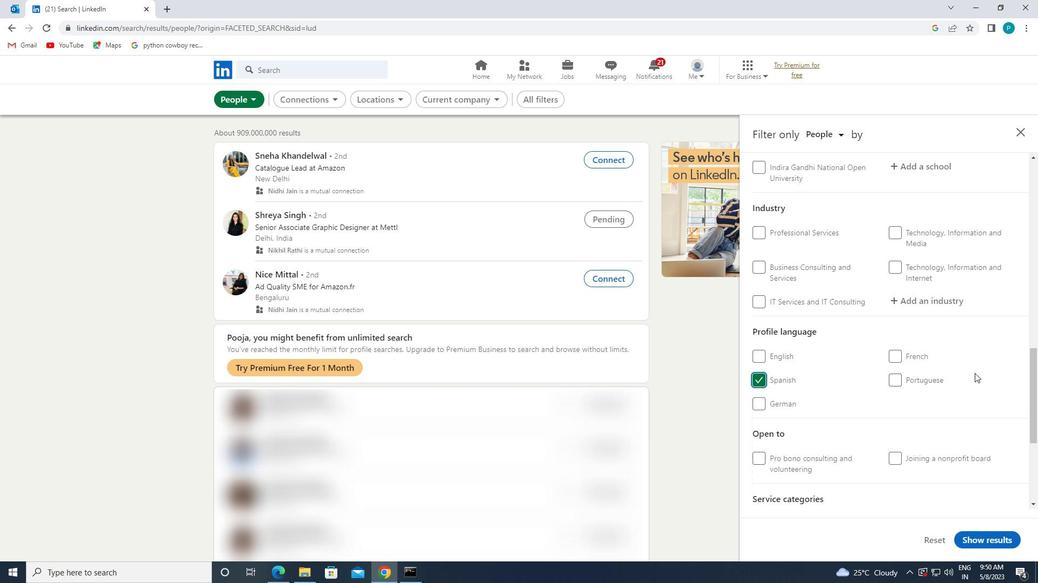 
Action: Mouse moved to (962, 339)
Screenshot: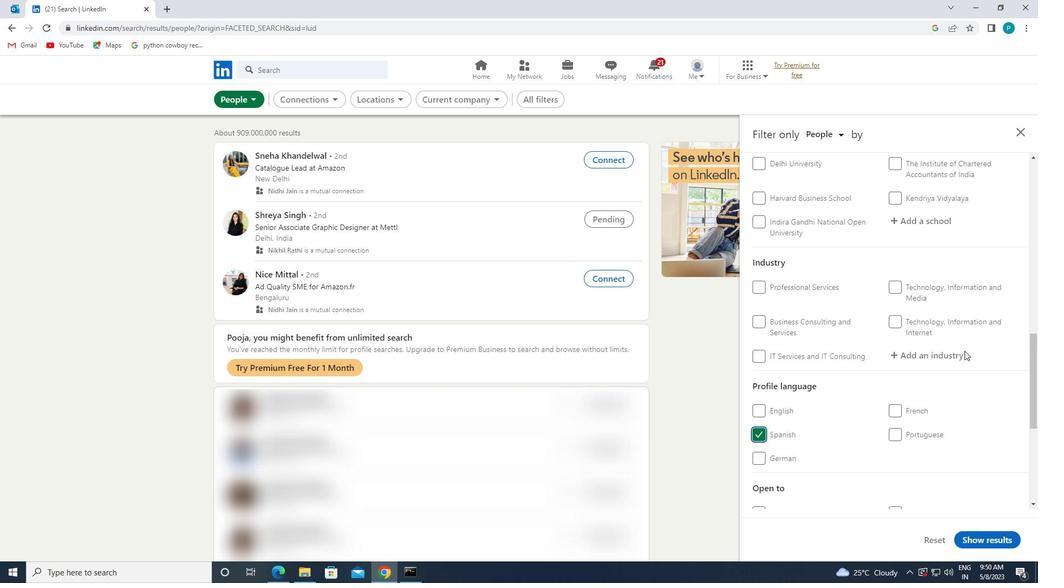 
Action: Mouse scrolled (962, 340) with delta (0, 0)
Screenshot: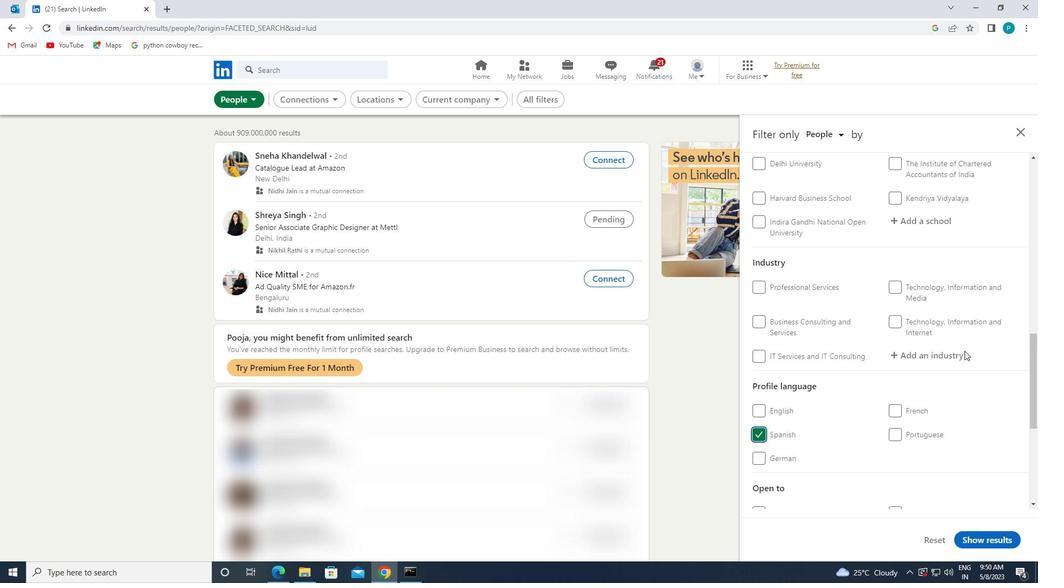 
Action: Mouse moved to (961, 338)
Screenshot: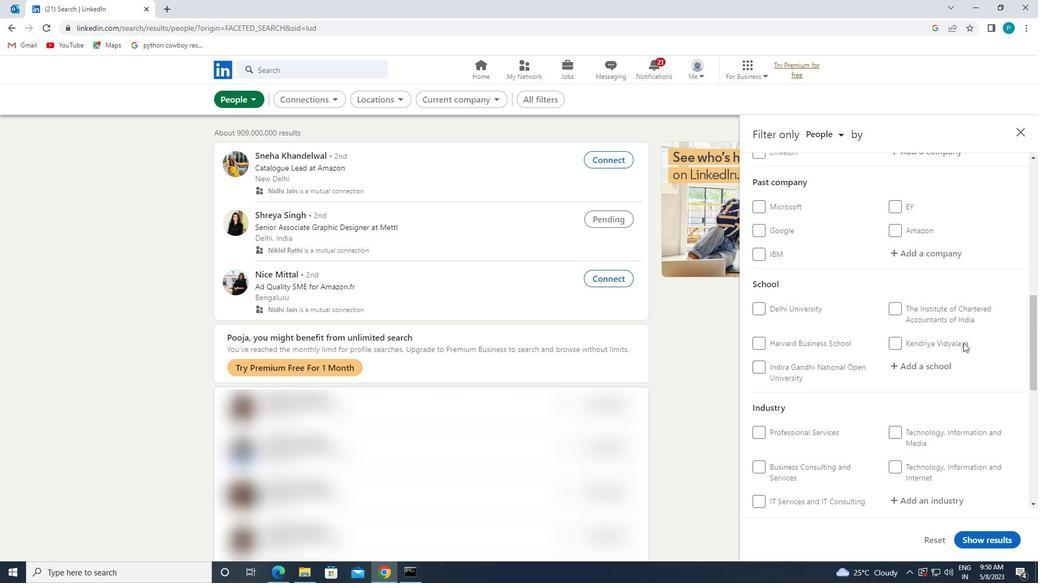 
Action: Mouse scrolled (961, 339) with delta (0, 0)
Screenshot: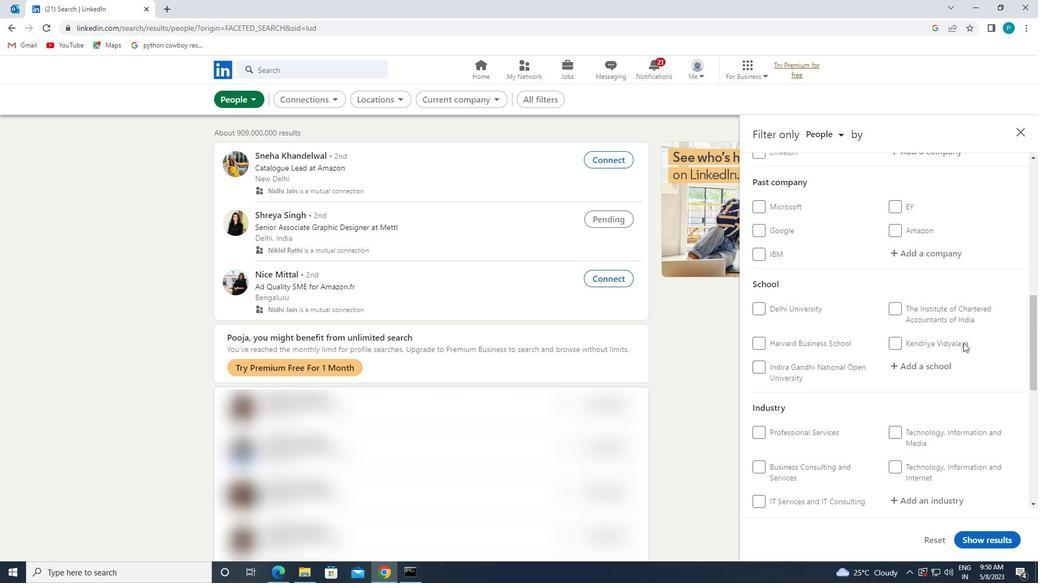 
Action: Mouse scrolled (961, 339) with delta (0, 0)
Screenshot: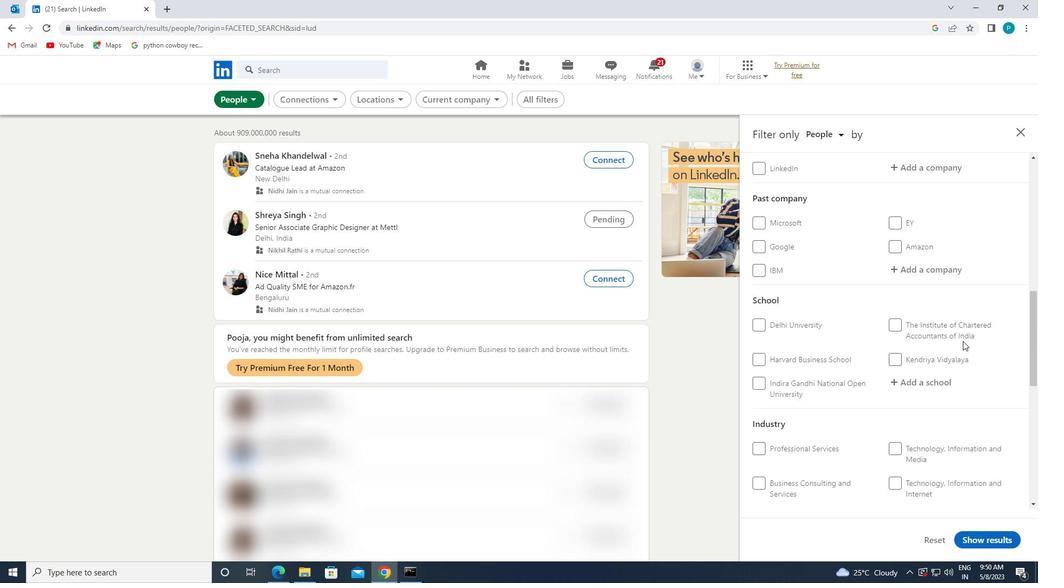 
Action: Mouse moved to (949, 328)
Screenshot: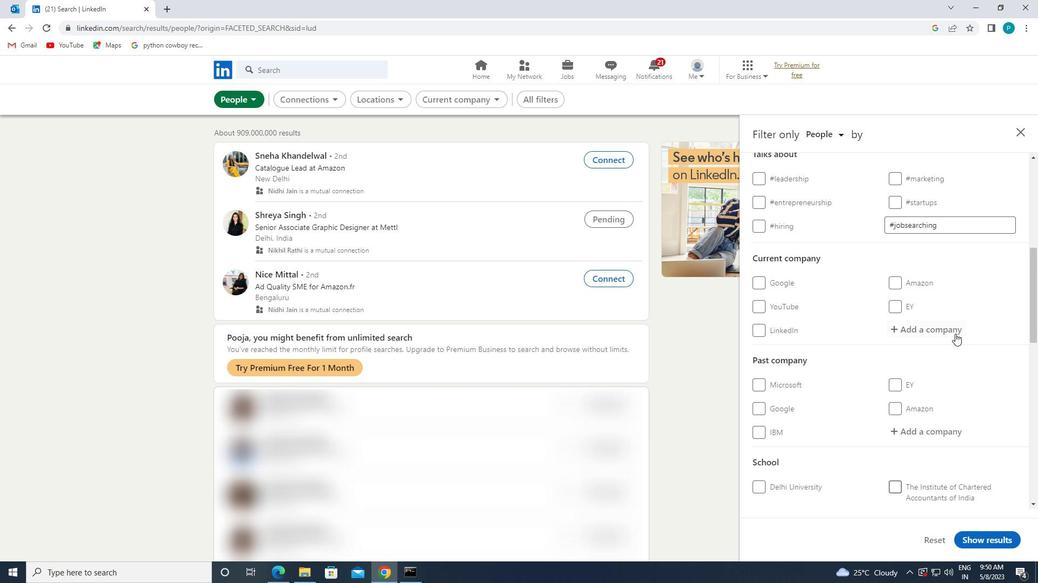 
Action: Mouse pressed left at (949, 328)
Screenshot: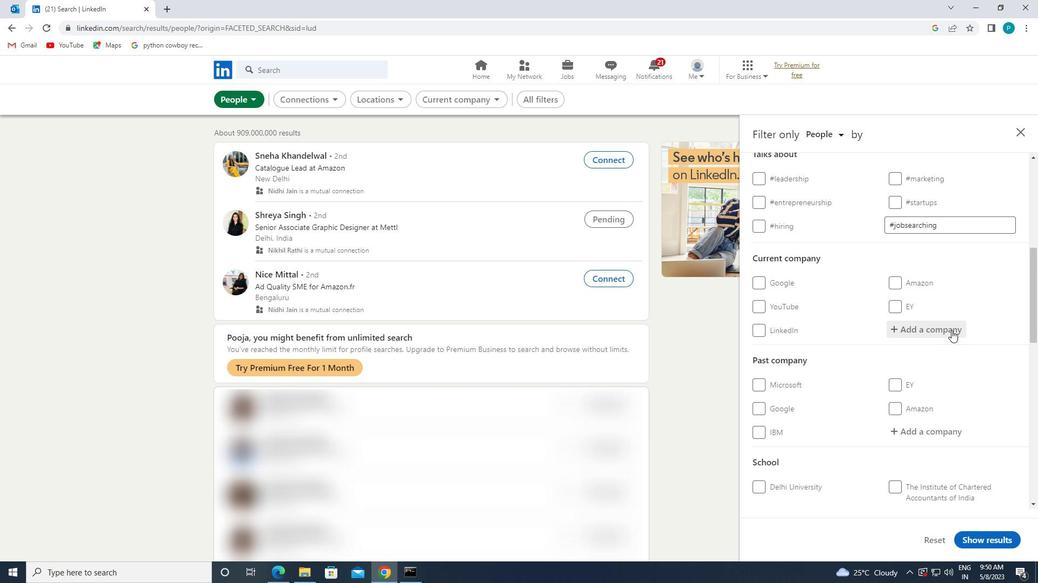 
Action: Mouse moved to (945, 325)
Screenshot: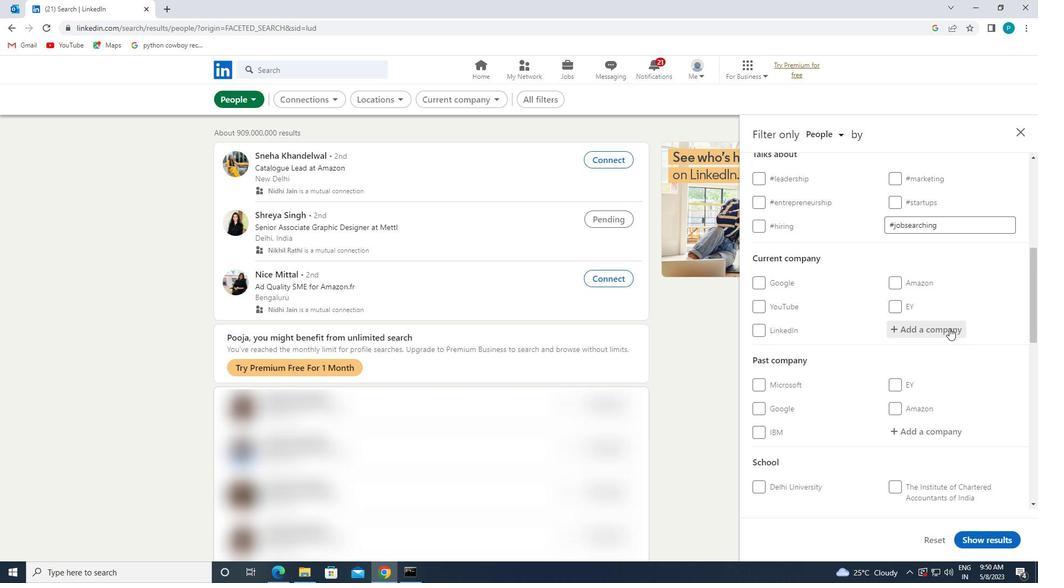 
Action: Key pressed <Key.caps_lock>BSI<Key.caps_lock>
Screenshot: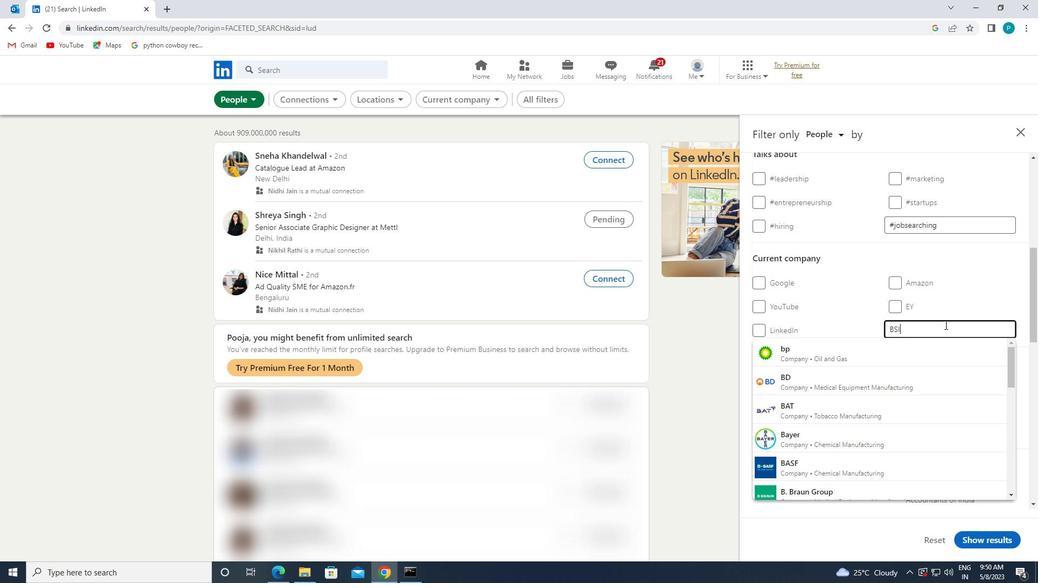 
Action: Mouse moved to (937, 348)
Screenshot: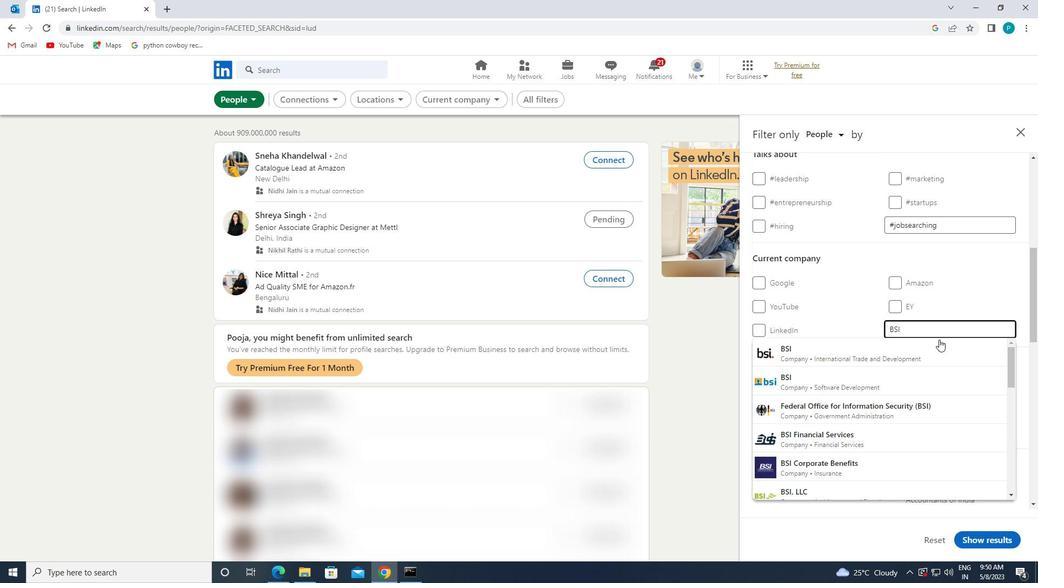 
Action: Mouse pressed left at (937, 348)
Screenshot: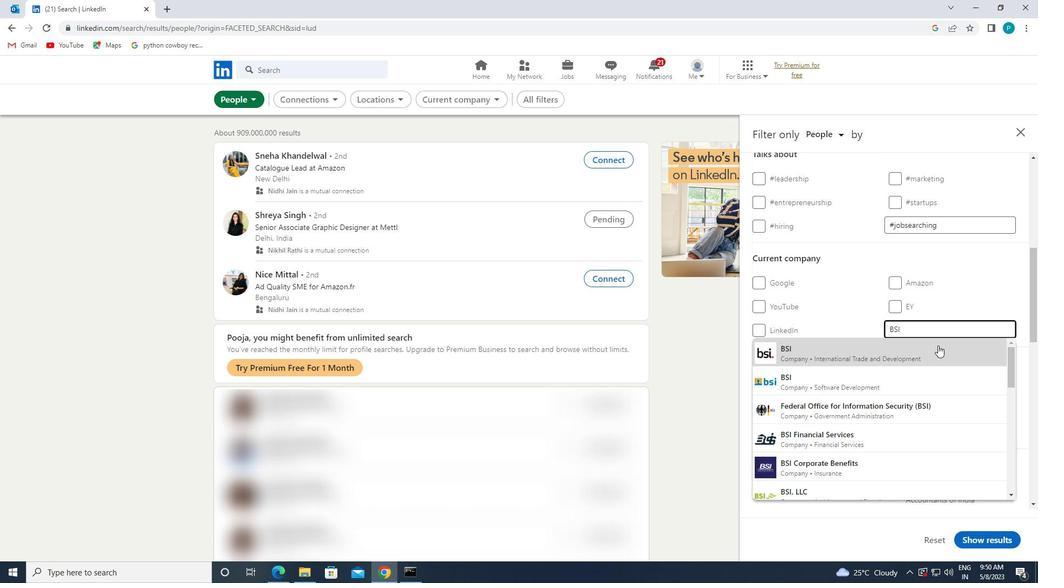
Action: Mouse moved to (944, 353)
Screenshot: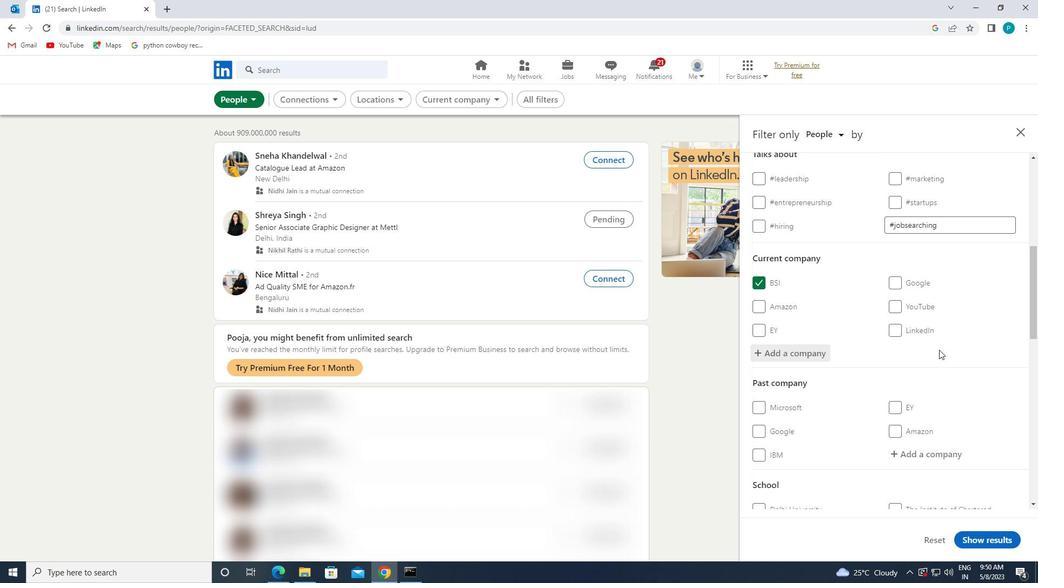 
Action: Mouse scrolled (944, 353) with delta (0, 0)
Screenshot: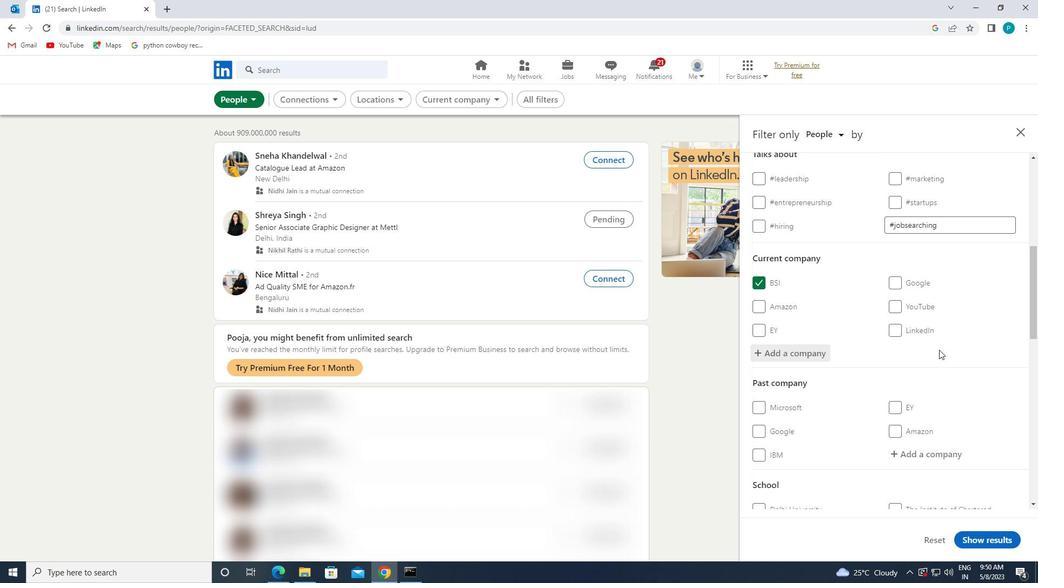 
Action: Mouse scrolled (944, 353) with delta (0, 0)
Screenshot: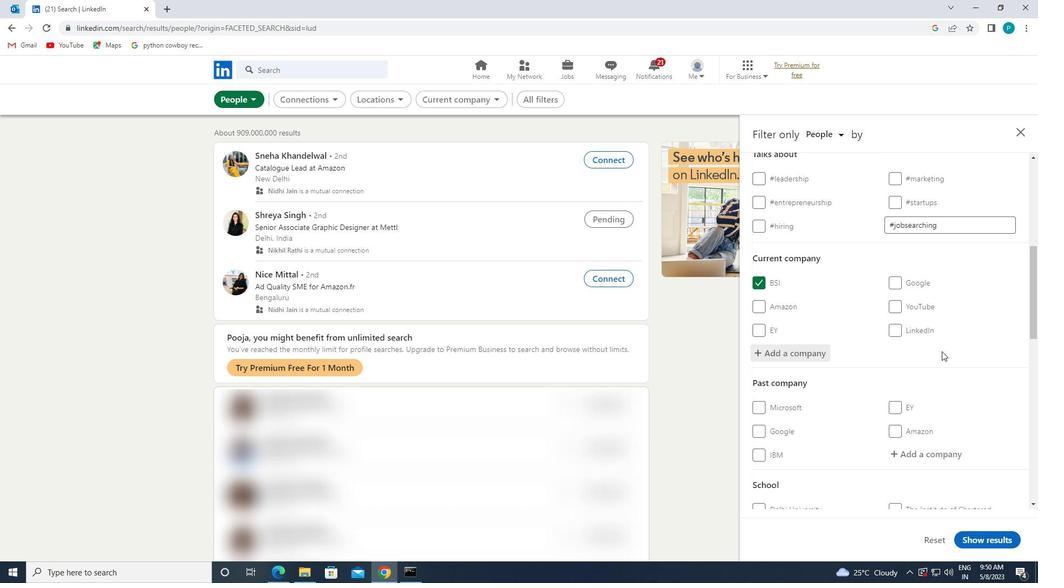 
Action: Mouse moved to (945, 354)
Screenshot: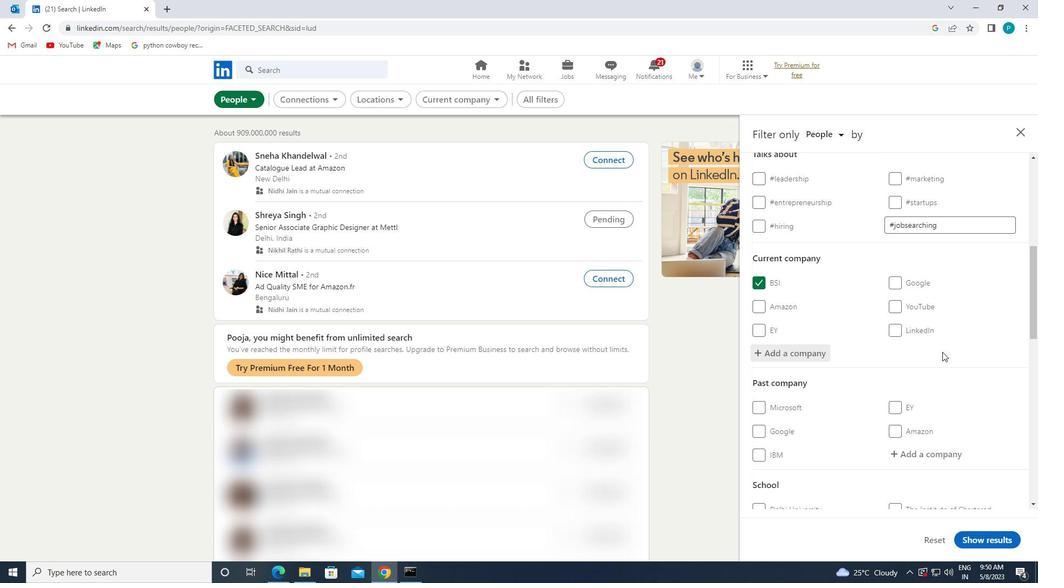
Action: Mouse scrolled (945, 353) with delta (0, 0)
Screenshot: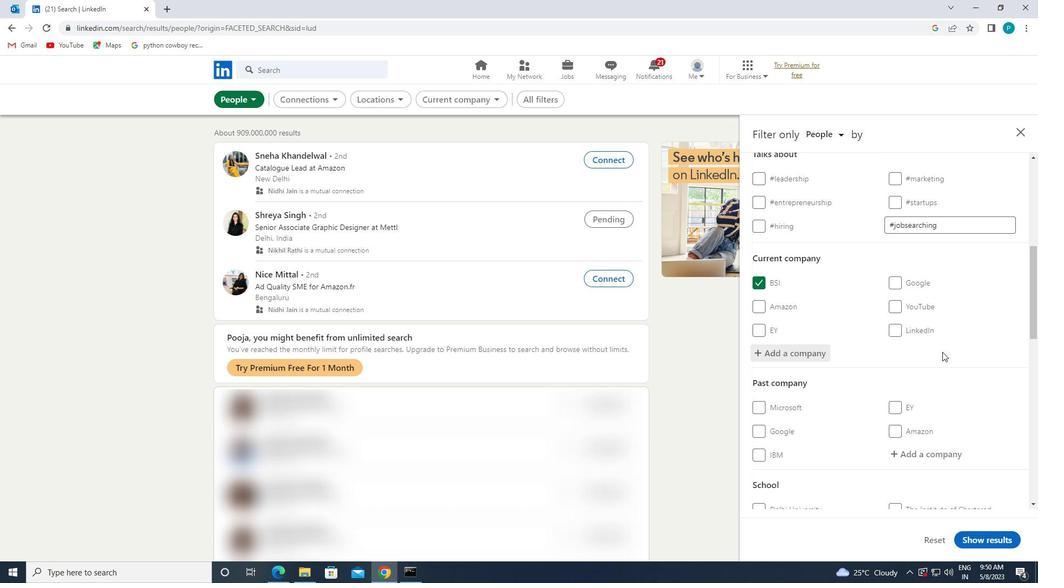 
Action: Mouse moved to (946, 355)
Screenshot: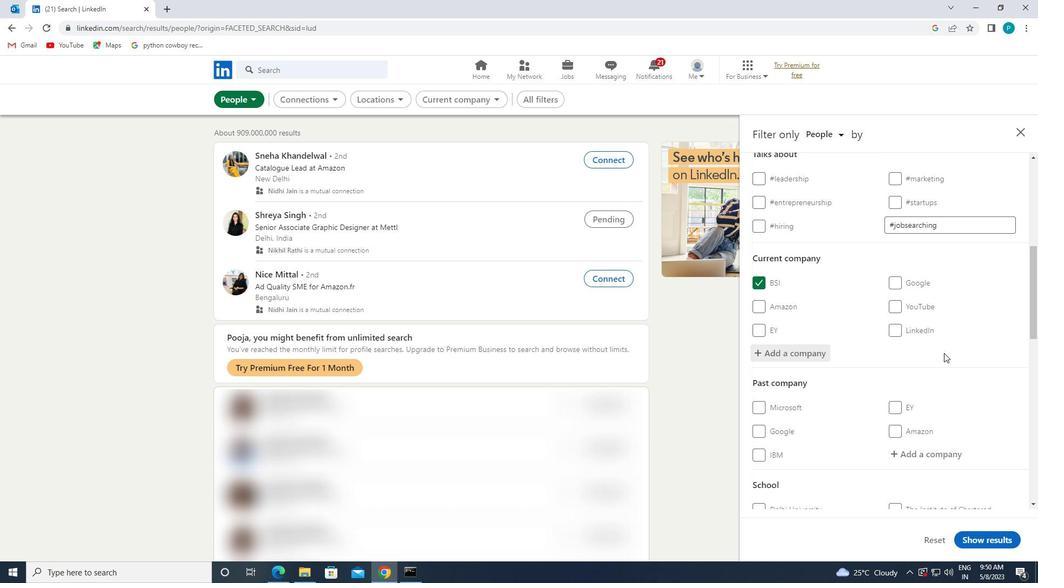 
Action: Mouse scrolled (946, 354) with delta (0, 0)
Screenshot: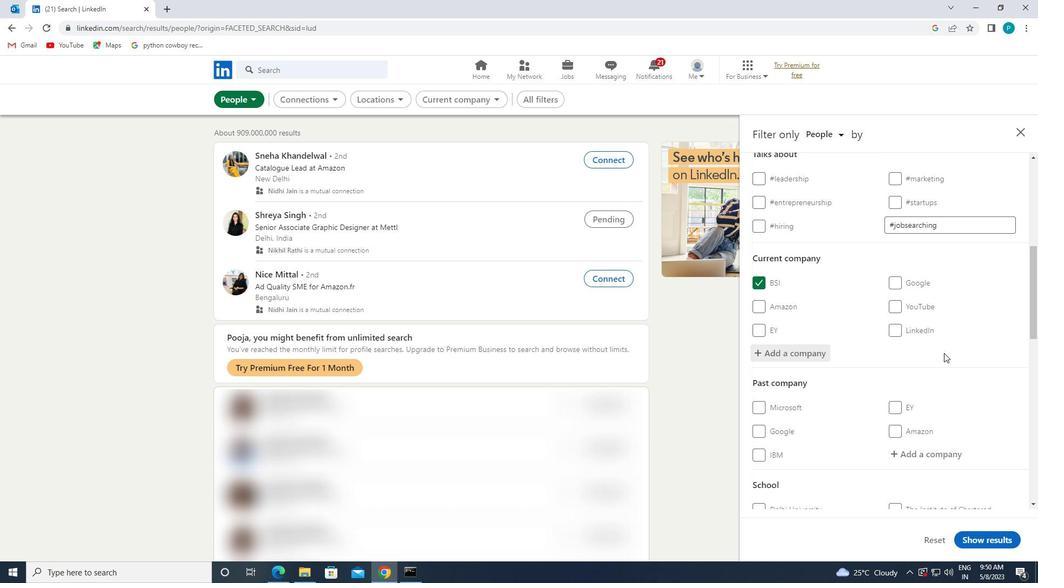 
Action: Mouse moved to (953, 357)
Screenshot: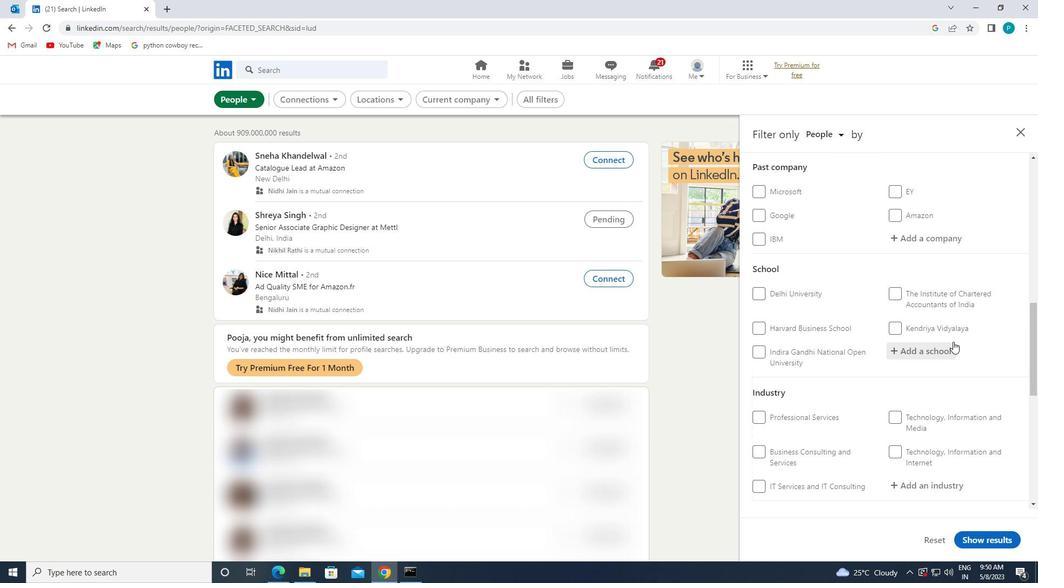 
Action: Mouse pressed left at (953, 357)
Screenshot: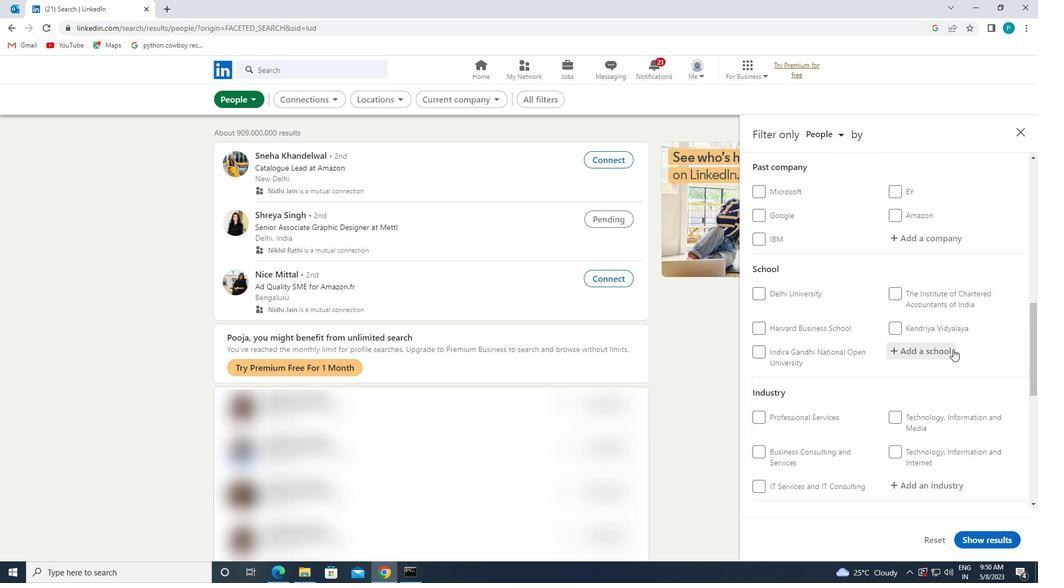 
Action: Key pressed <Key.caps_lock>S<Key.caps_lock>RE<Key.backspace>IDEVI
Screenshot: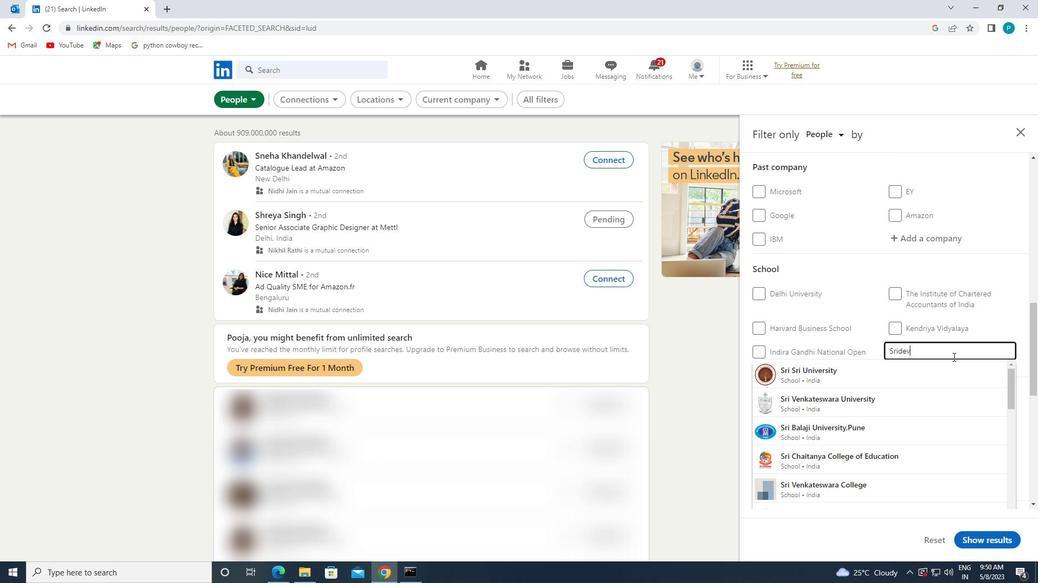 
Action: Mouse moved to (943, 368)
Screenshot: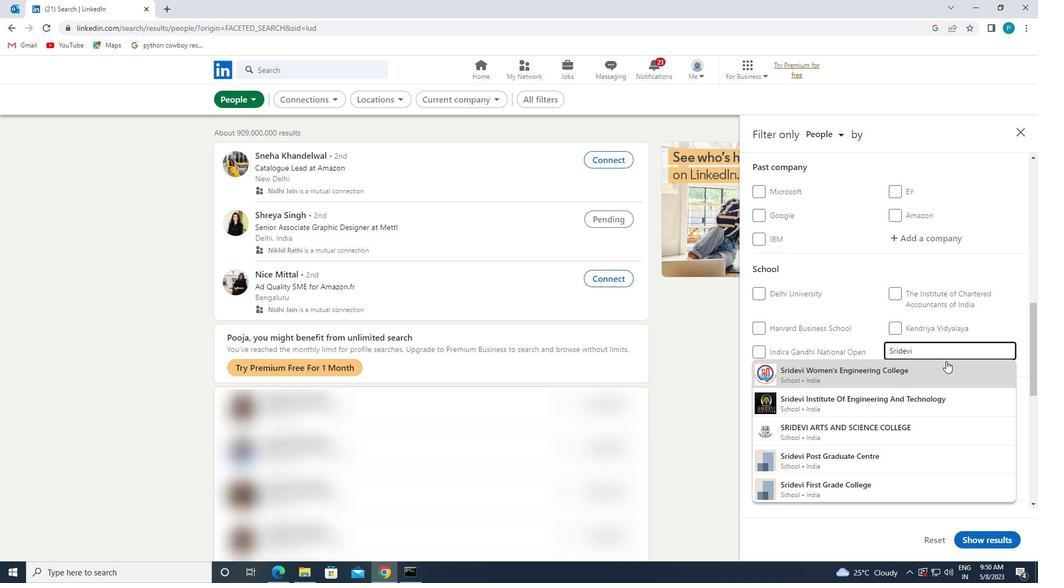 
Action: Mouse pressed left at (943, 368)
Screenshot: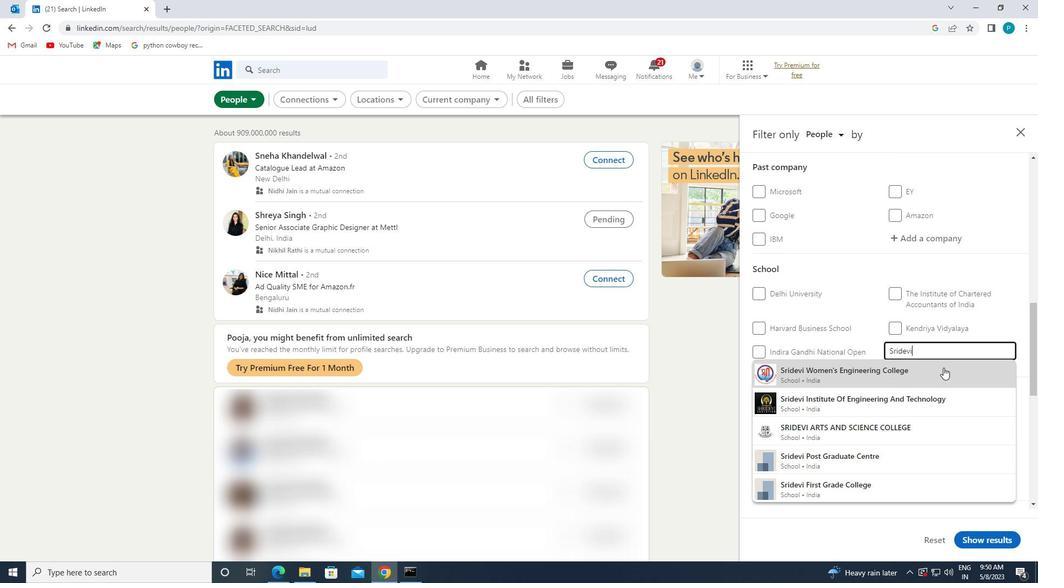 
Action: Mouse moved to (953, 377)
Screenshot: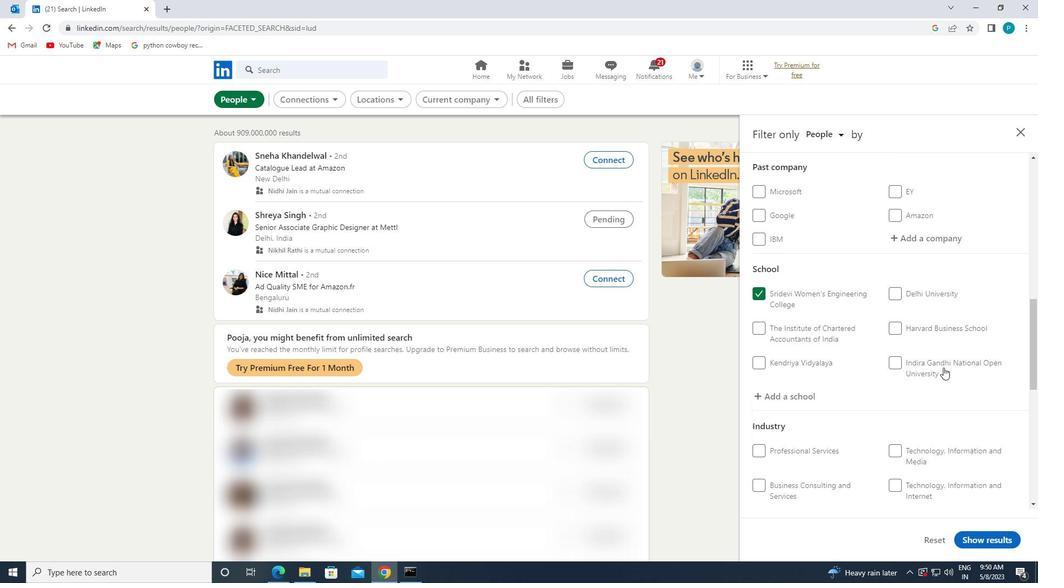 
Action: Mouse scrolled (953, 376) with delta (0, 0)
Screenshot: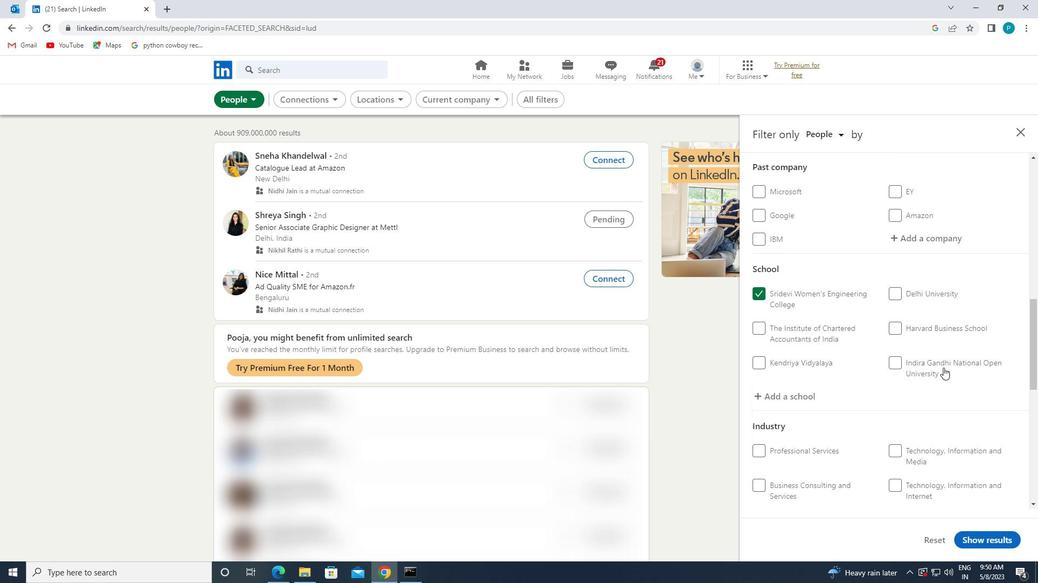 
Action: Mouse scrolled (953, 376) with delta (0, 0)
Screenshot: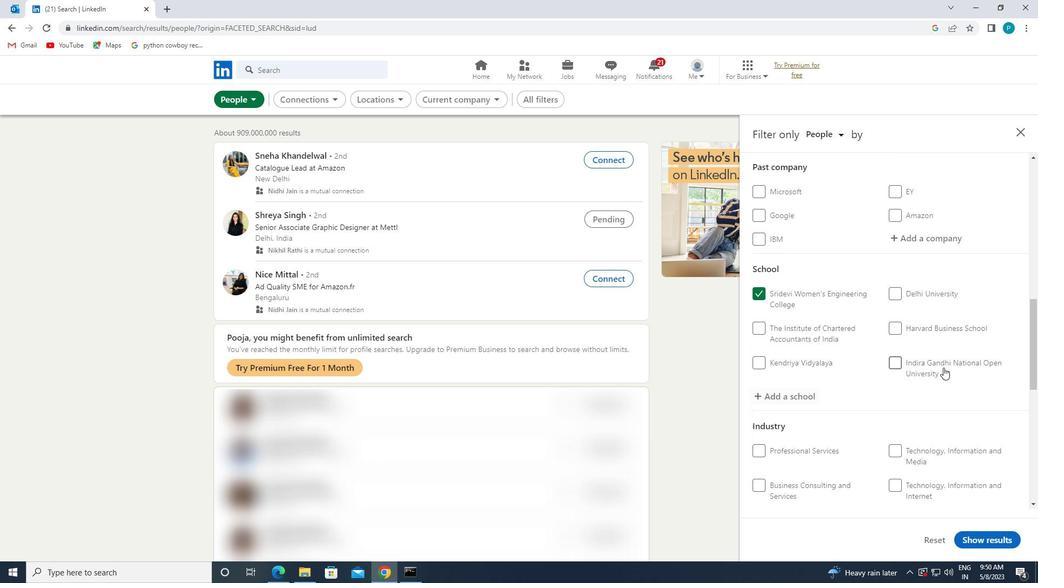 
Action: Mouse moved to (955, 404)
Screenshot: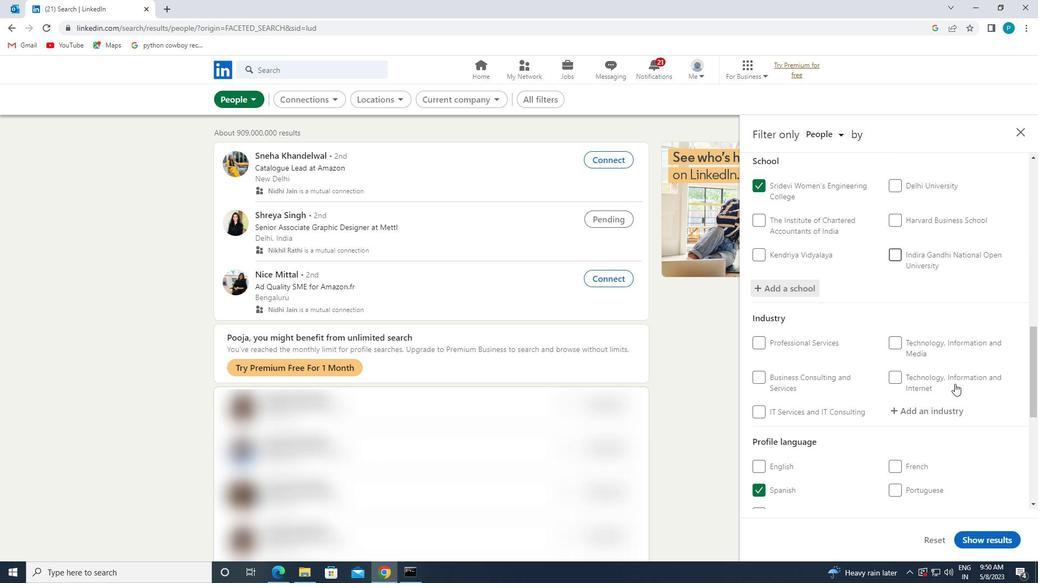 
Action: Mouse pressed left at (955, 404)
Screenshot: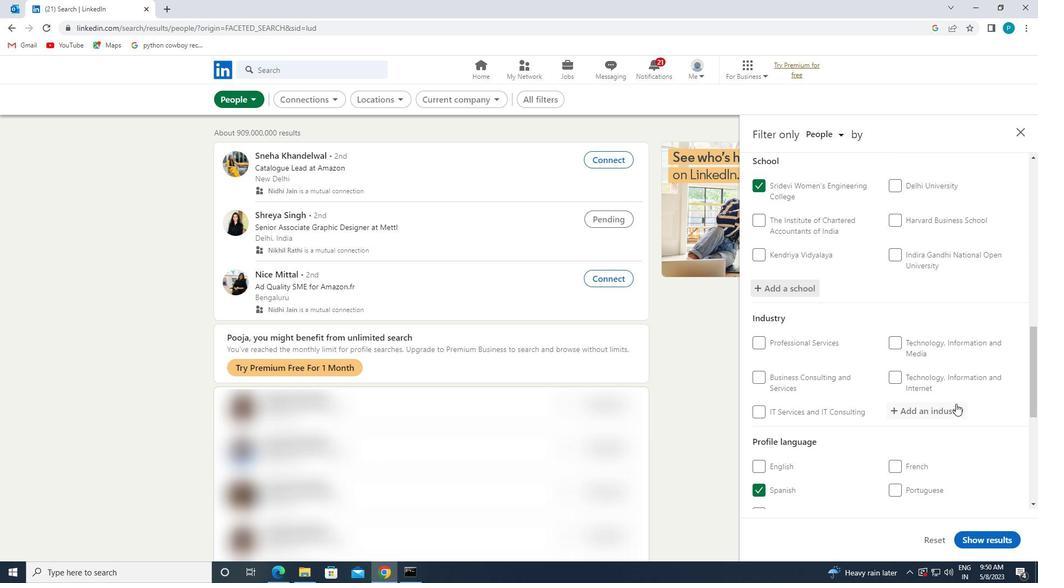 
Action: Mouse moved to (956, 404)
Screenshot: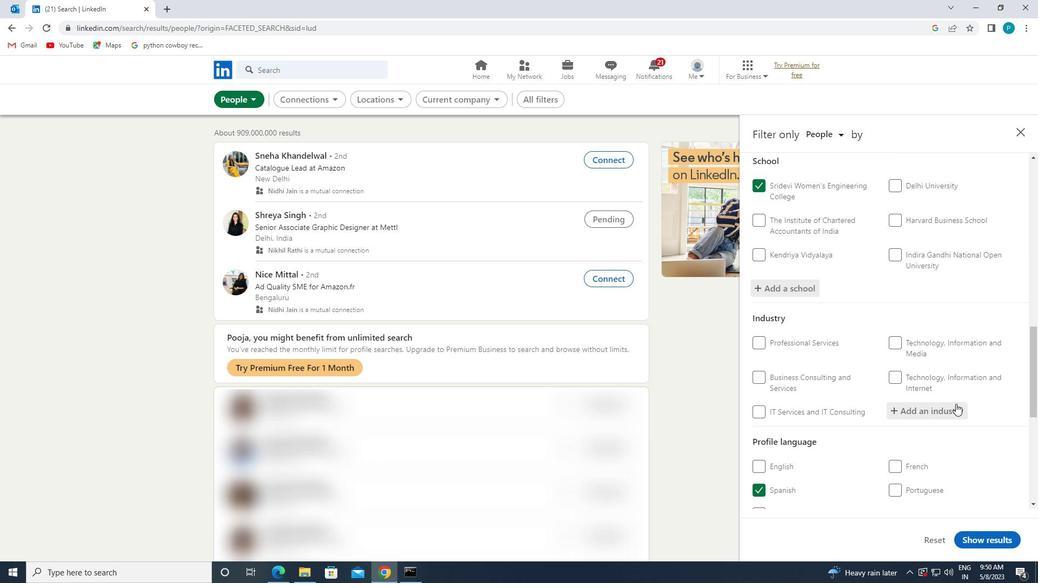 
Action: Key pressed <Key.caps_lock>R<Key.caps_lock>ENE
Screenshot: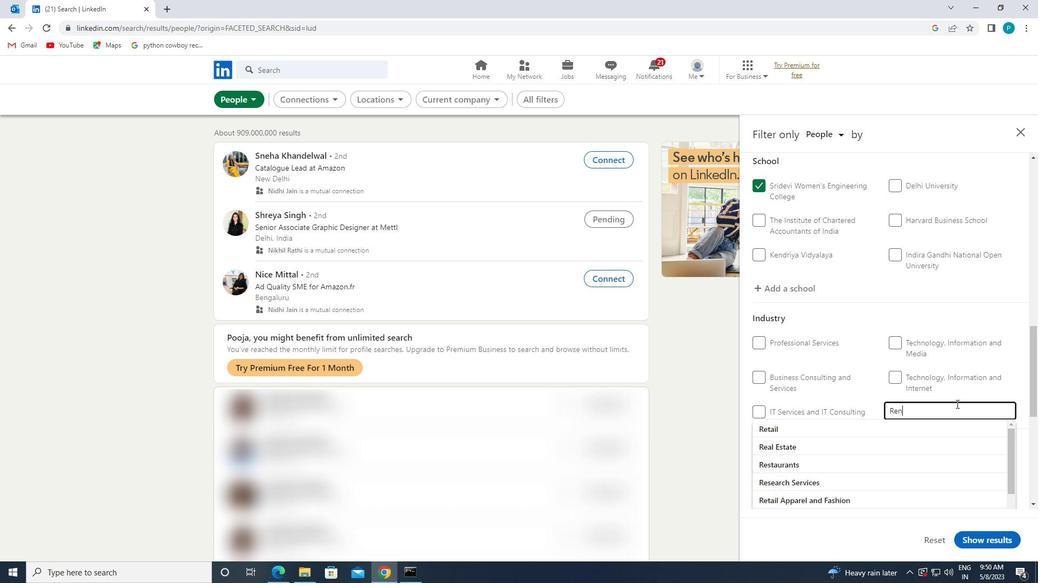 
Action: Mouse moved to (852, 464)
Screenshot: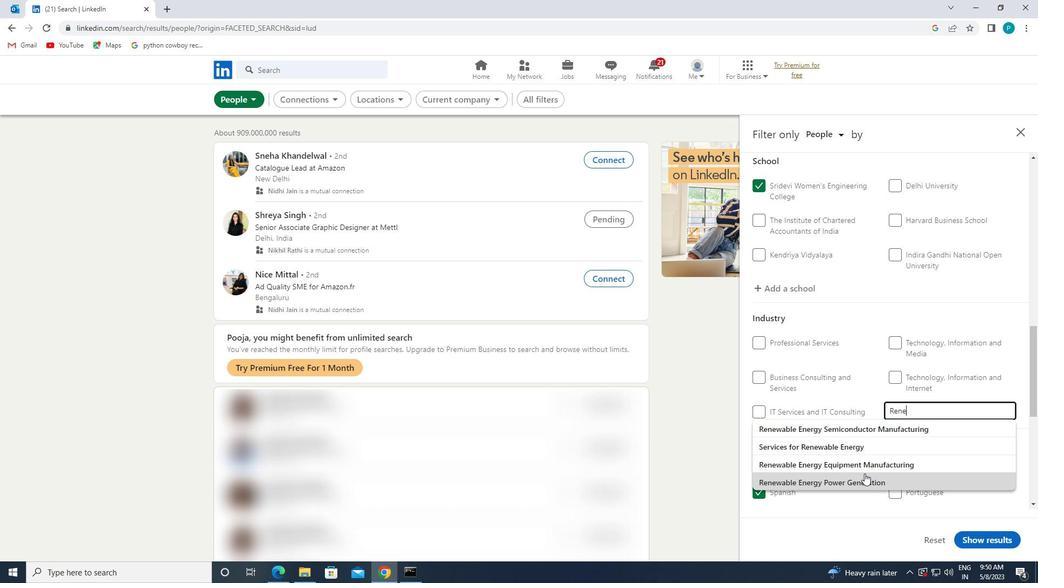 
Action: Mouse pressed left at (852, 464)
Screenshot: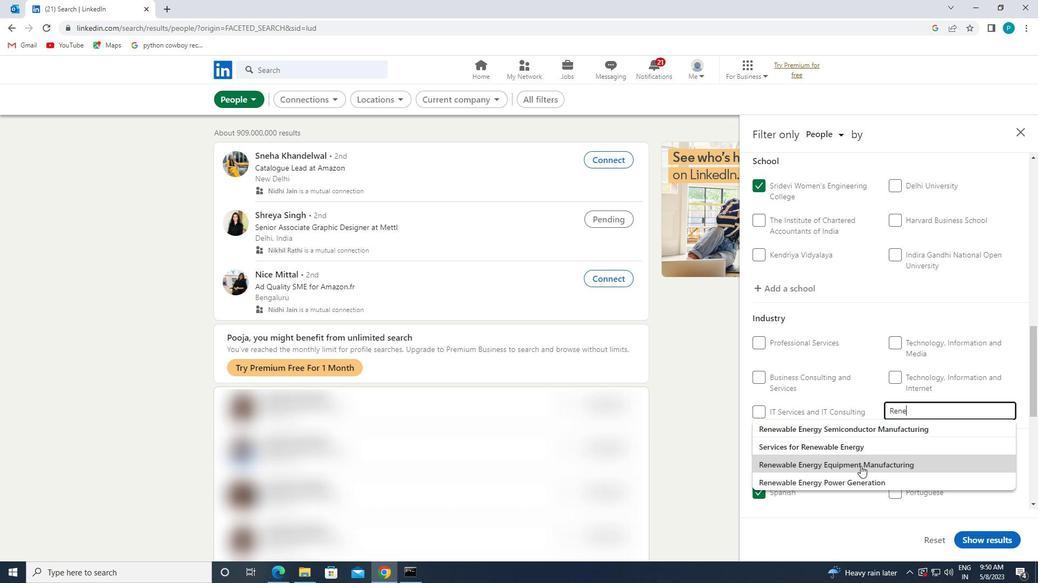 
Action: Mouse scrolled (852, 463) with delta (0, 0)
Screenshot: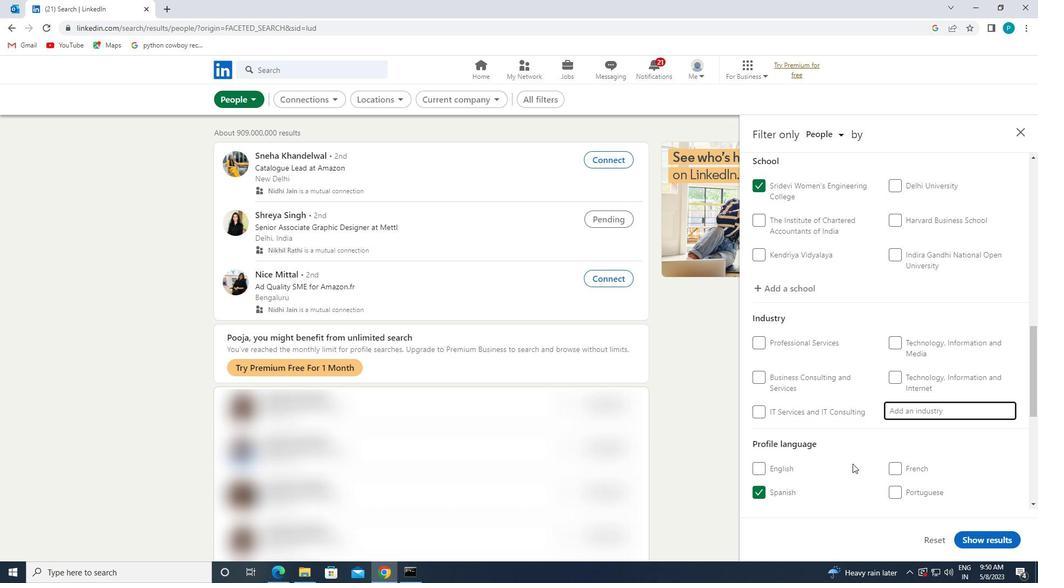 
Action: Mouse scrolled (852, 463) with delta (0, 0)
Screenshot: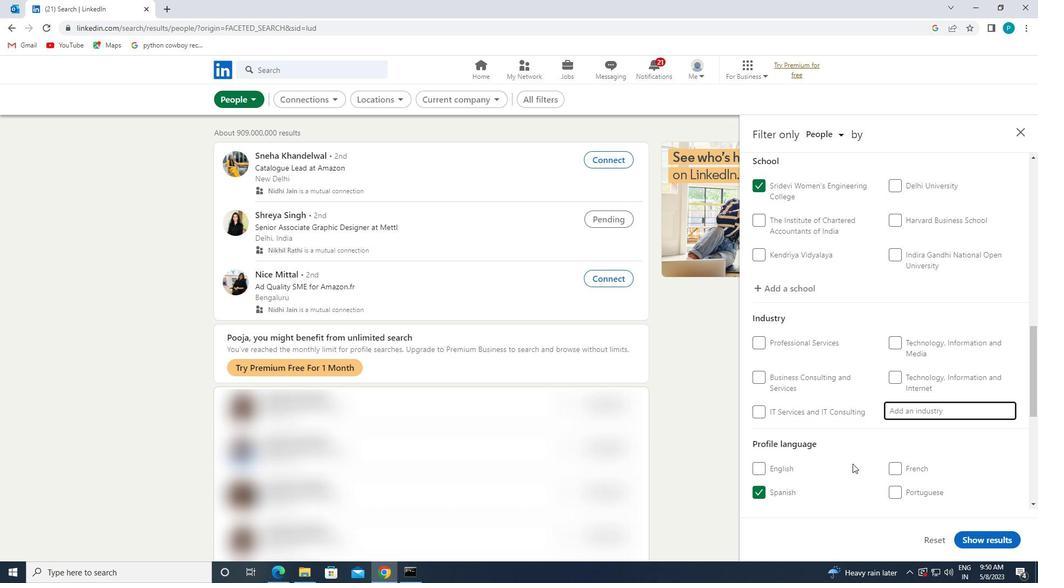 
Action: Mouse scrolled (852, 463) with delta (0, 0)
Screenshot: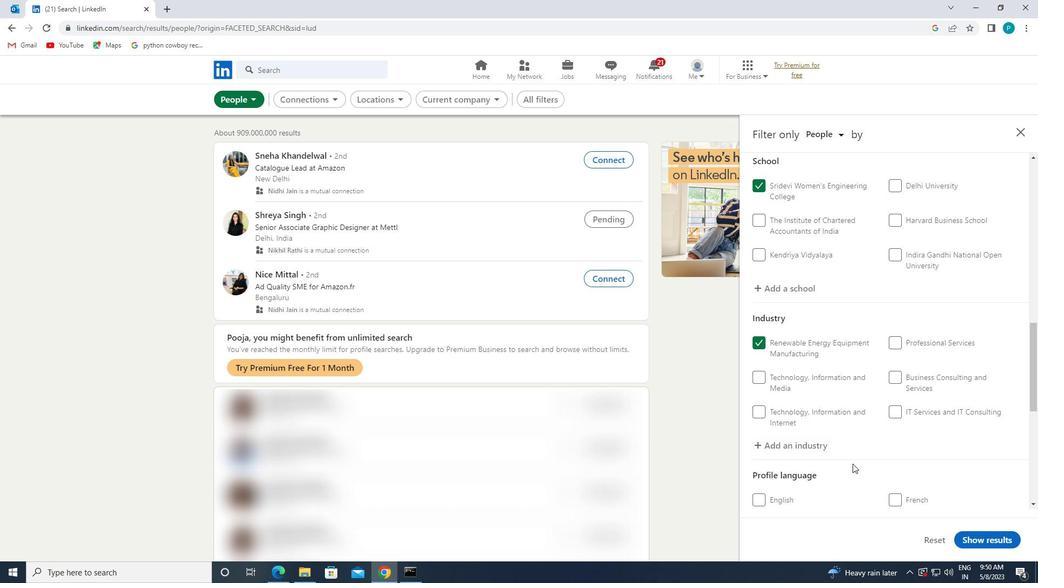 
Action: Mouse moved to (881, 475)
Screenshot: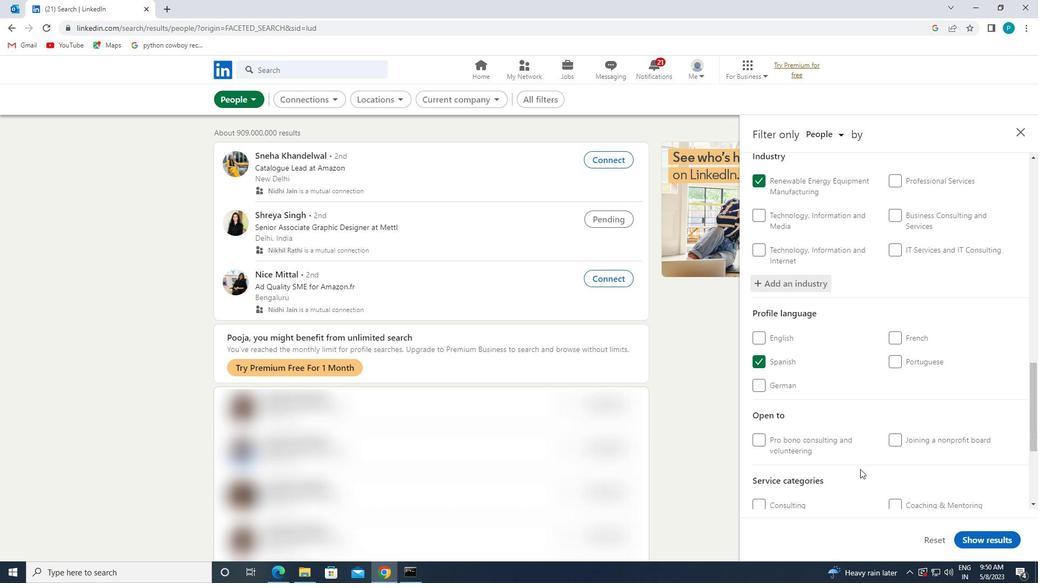 
Action: Mouse scrolled (881, 474) with delta (0, 0)
Screenshot: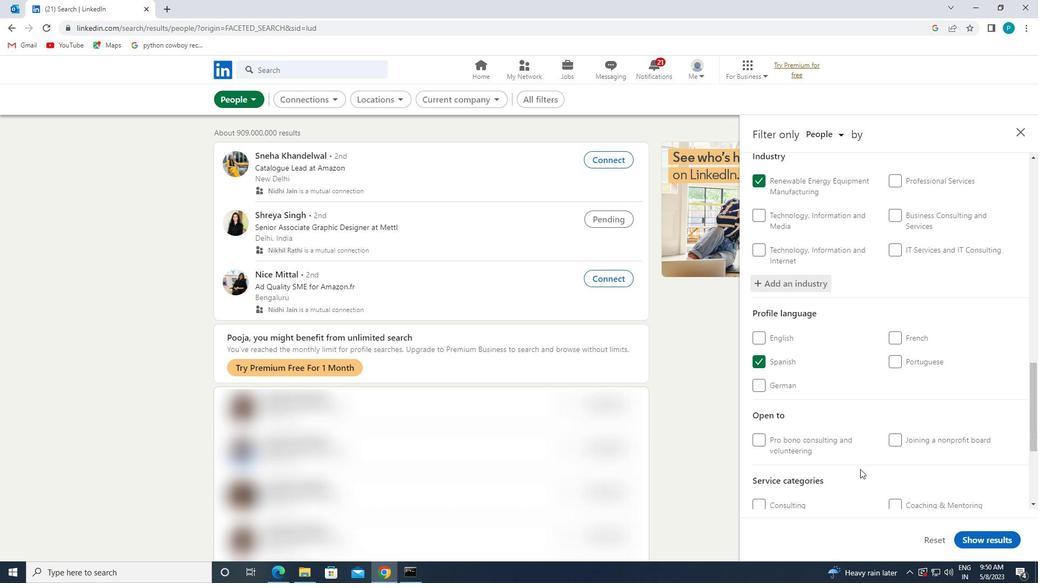 
Action: Mouse scrolled (881, 474) with delta (0, 0)
Screenshot: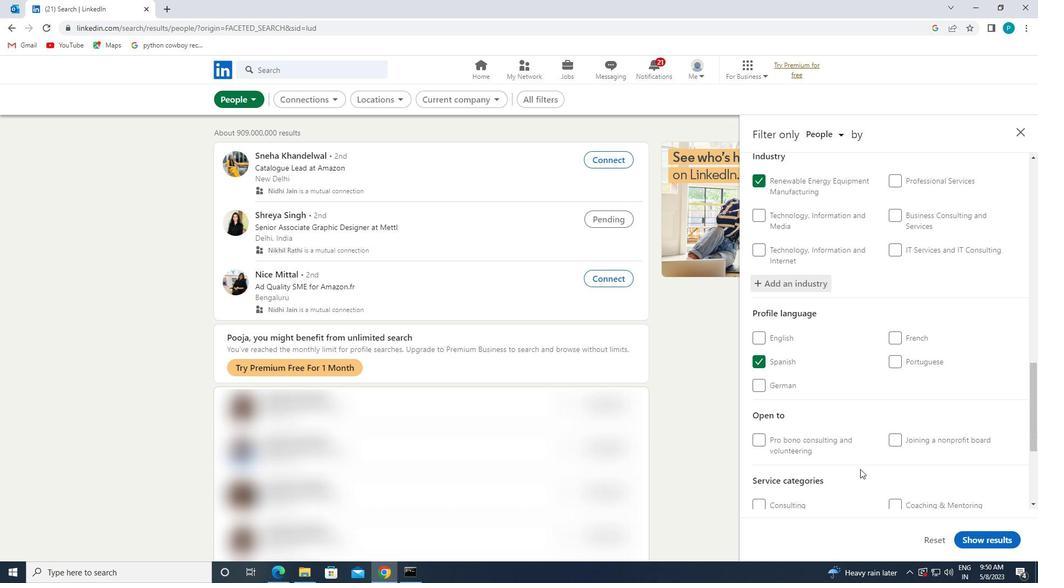 
Action: Mouse moved to (897, 449)
Screenshot: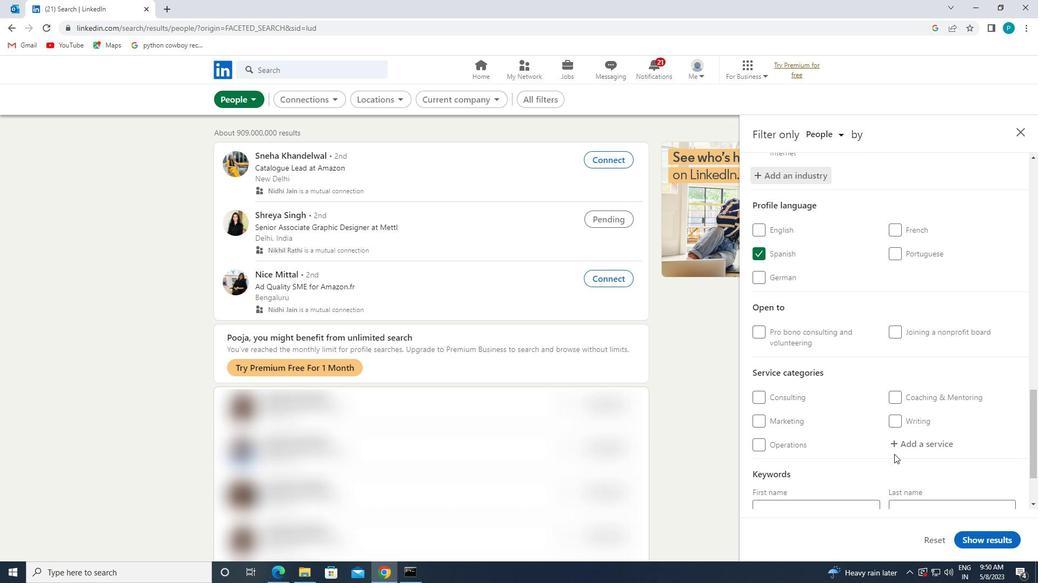 
Action: Mouse pressed left at (897, 449)
Screenshot: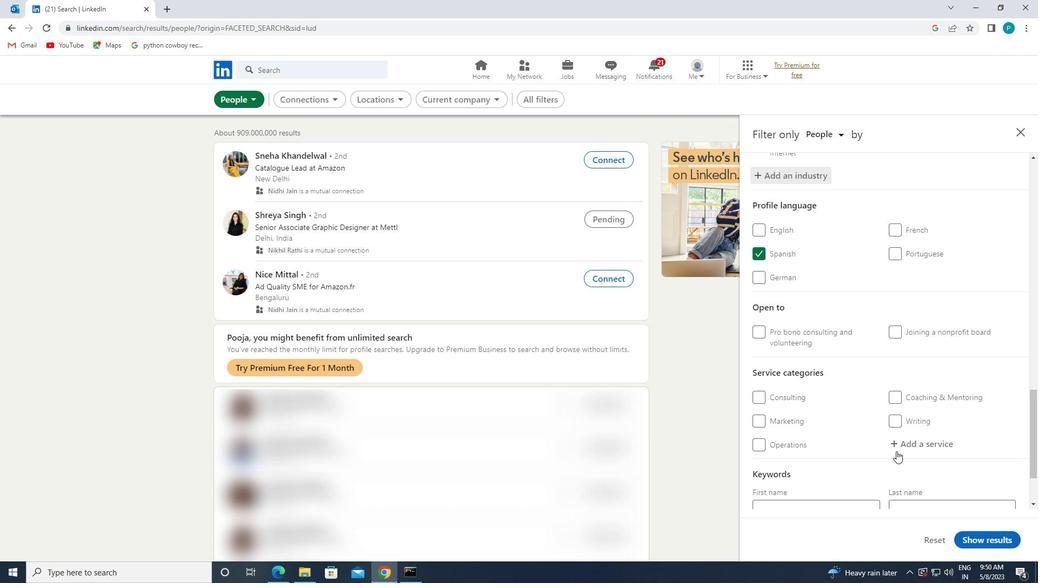 
Action: Key pressed <Key.caps_lock>F<Key.caps_lock>INS<Key.backspace>AN
Screenshot: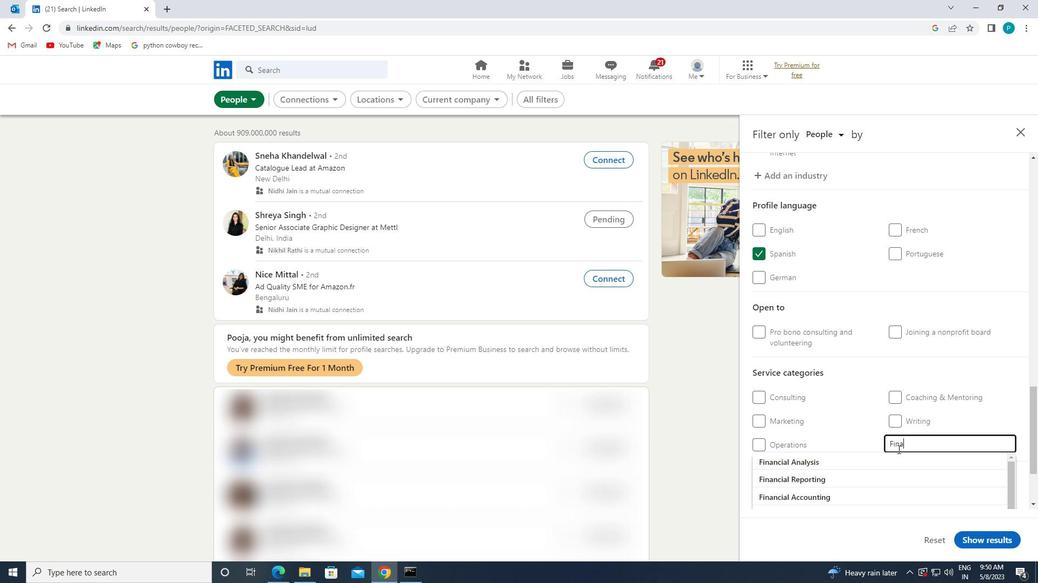
Action: Mouse moved to (788, 417)
Screenshot: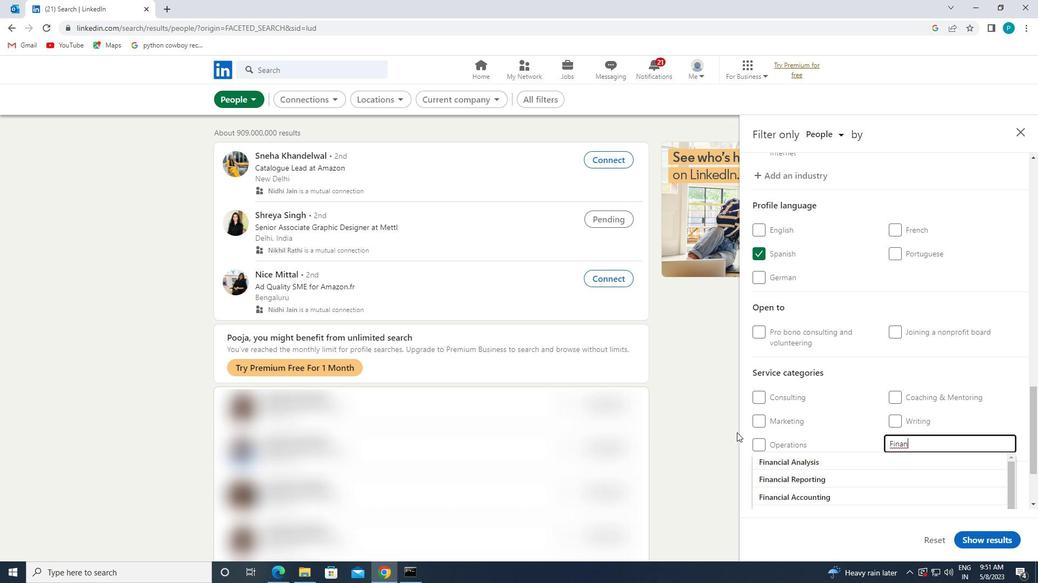 
Action: Mouse scrolled (788, 417) with delta (0, 0)
Screenshot: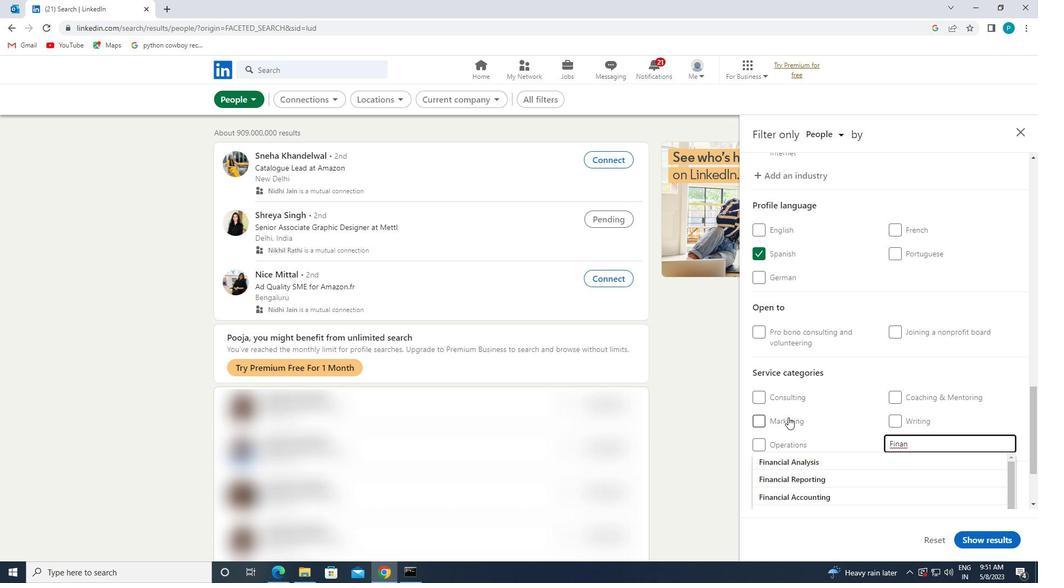
Action: Mouse moved to (807, 457)
Screenshot: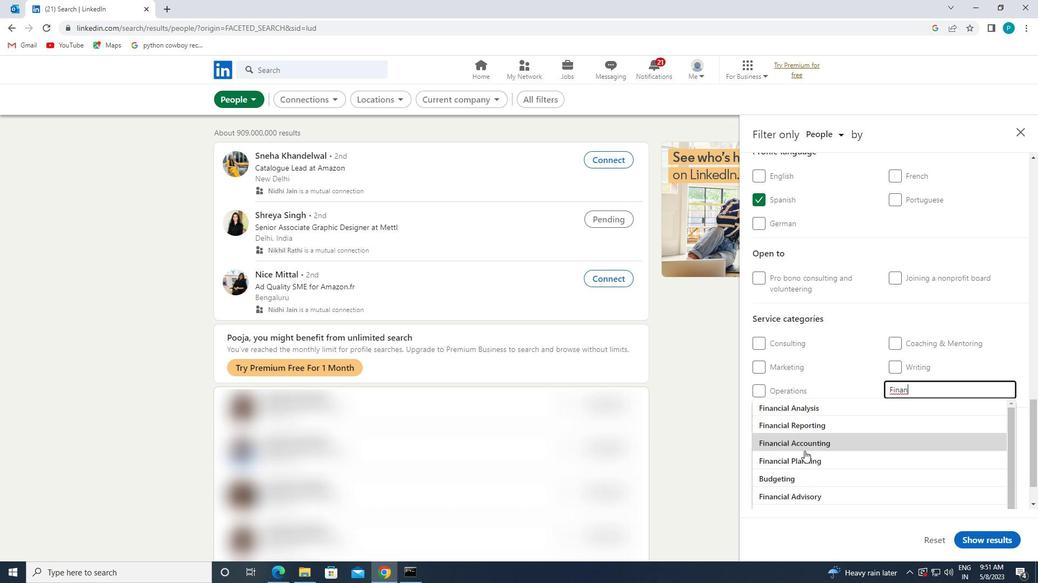 
Action: Mouse pressed left at (807, 457)
Screenshot: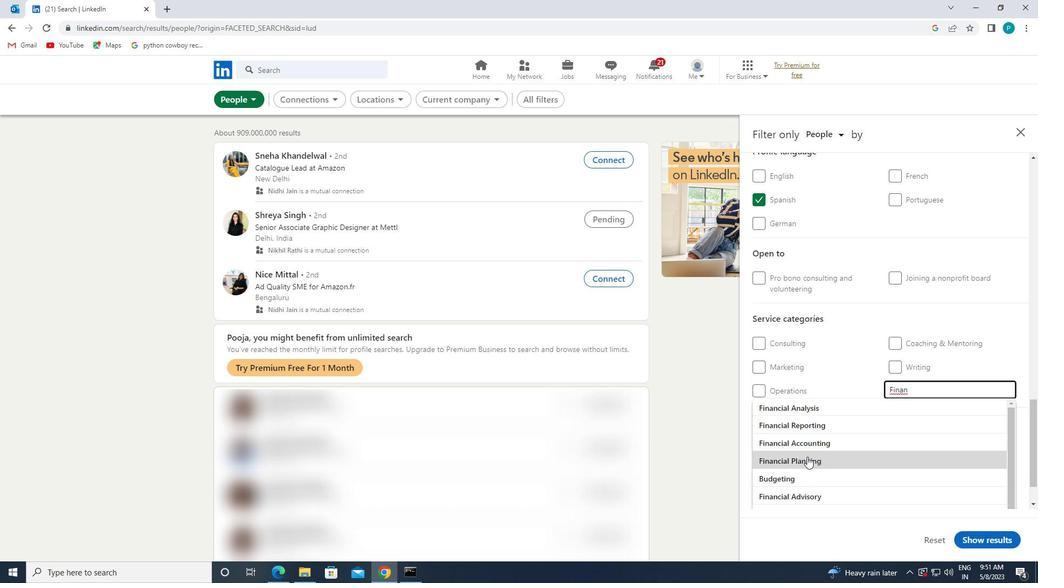 
Action: Mouse moved to (825, 448)
Screenshot: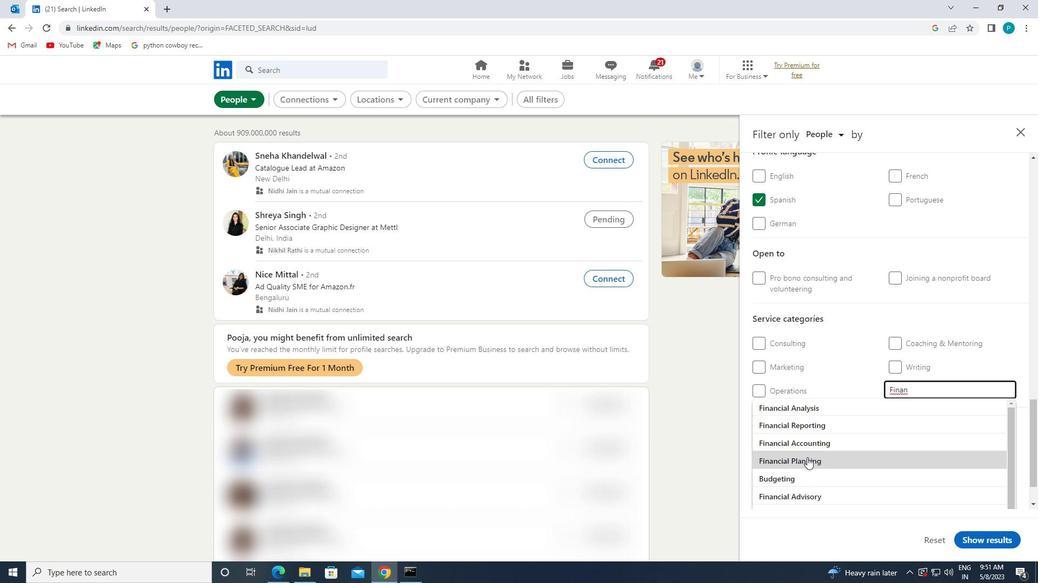 
Action: Mouse scrolled (825, 448) with delta (0, 0)
Screenshot: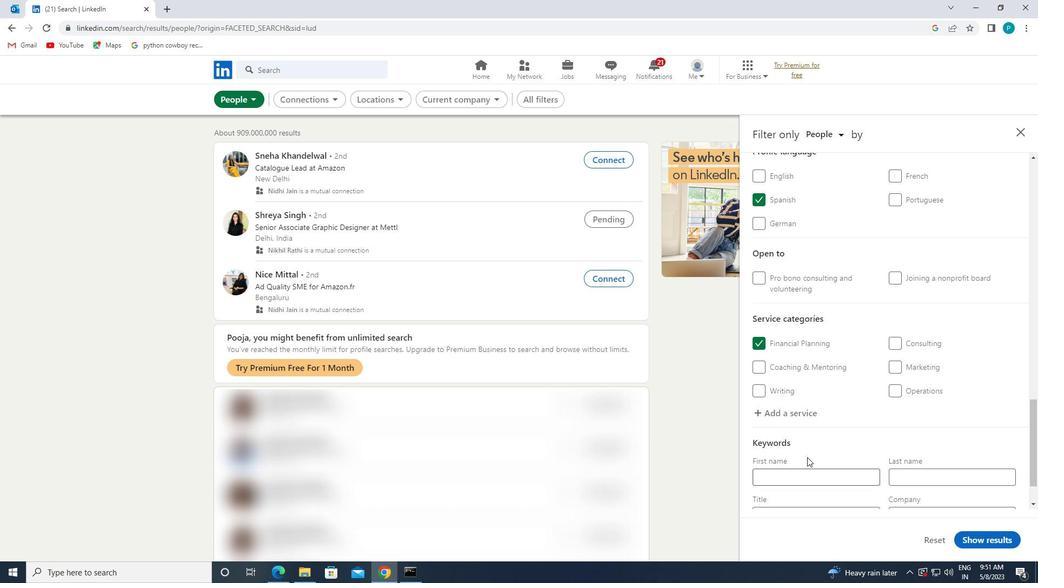 
Action: Mouse scrolled (825, 448) with delta (0, 0)
Screenshot: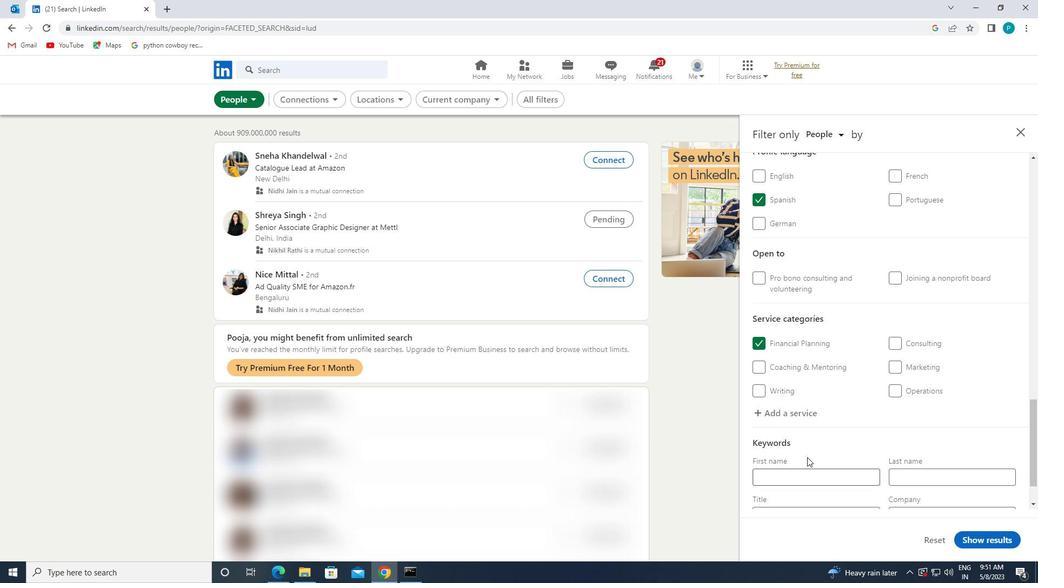 
Action: Mouse scrolled (825, 448) with delta (0, 0)
Screenshot: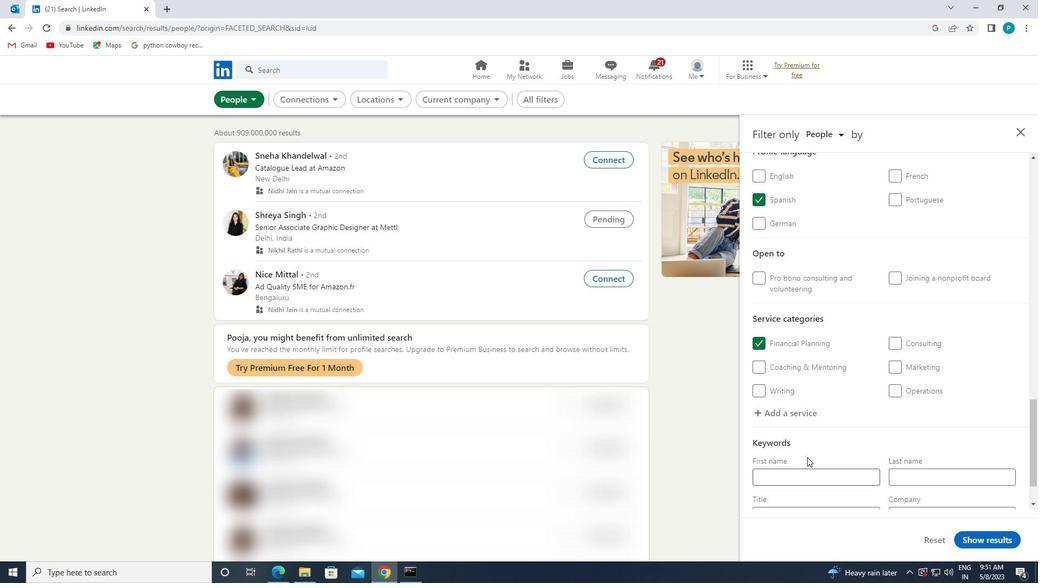 
Action: Mouse pressed left at (825, 448)
Screenshot: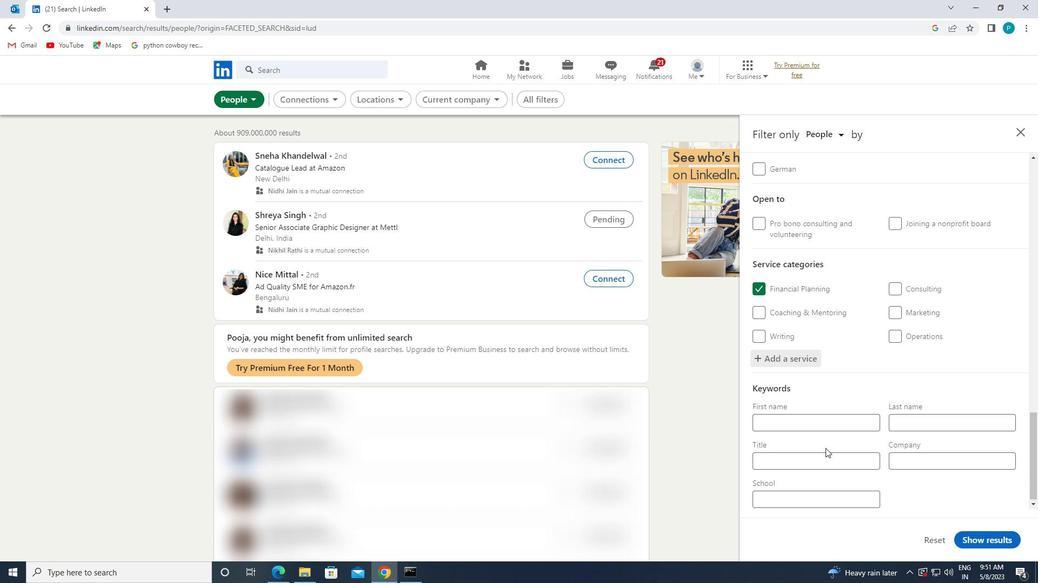 
Action: Key pressed <Key.caps_lock>A<Key.caps_lock>UDITOR
Screenshot: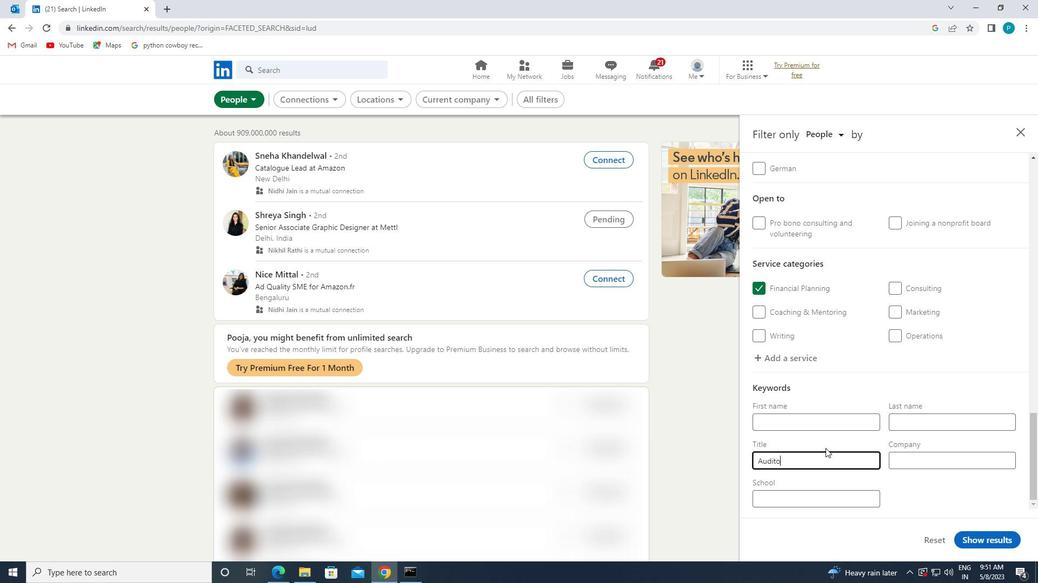 
Action: Mouse moved to (969, 539)
Screenshot: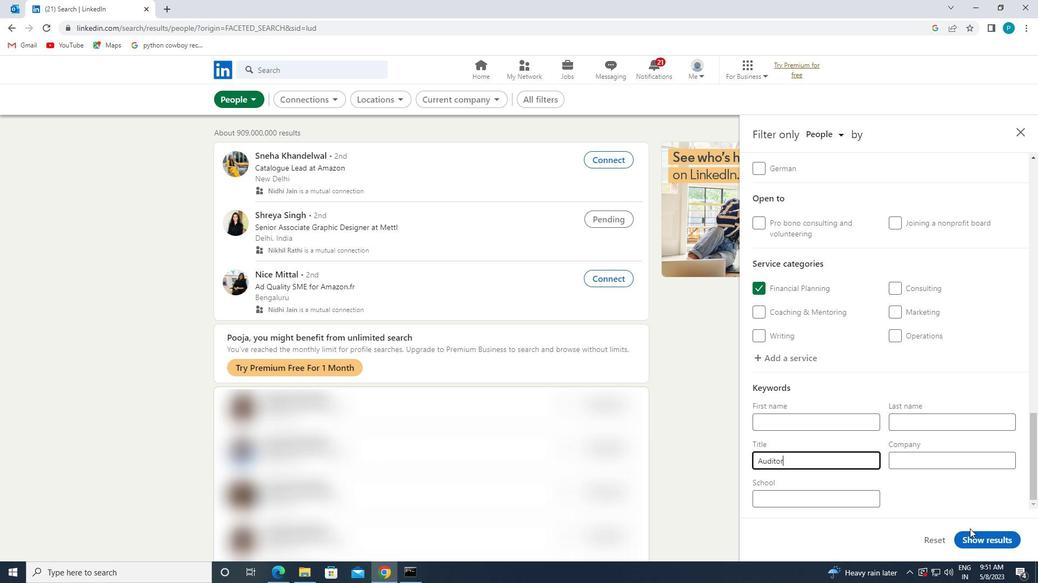 
Action: Mouse pressed left at (969, 539)
Screenshot: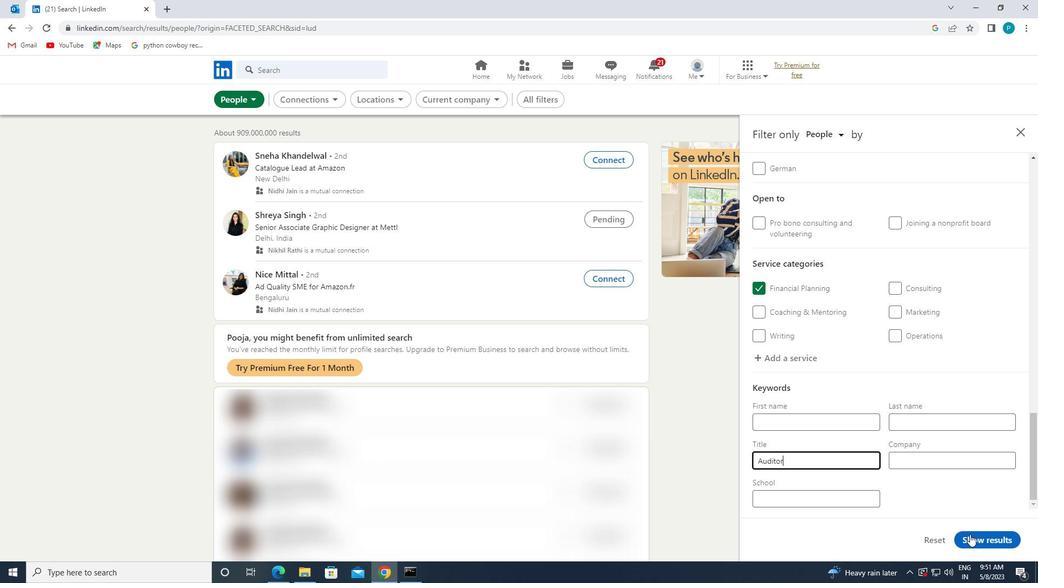 
Action: Mouse moved to (970, 540)
Screenshot: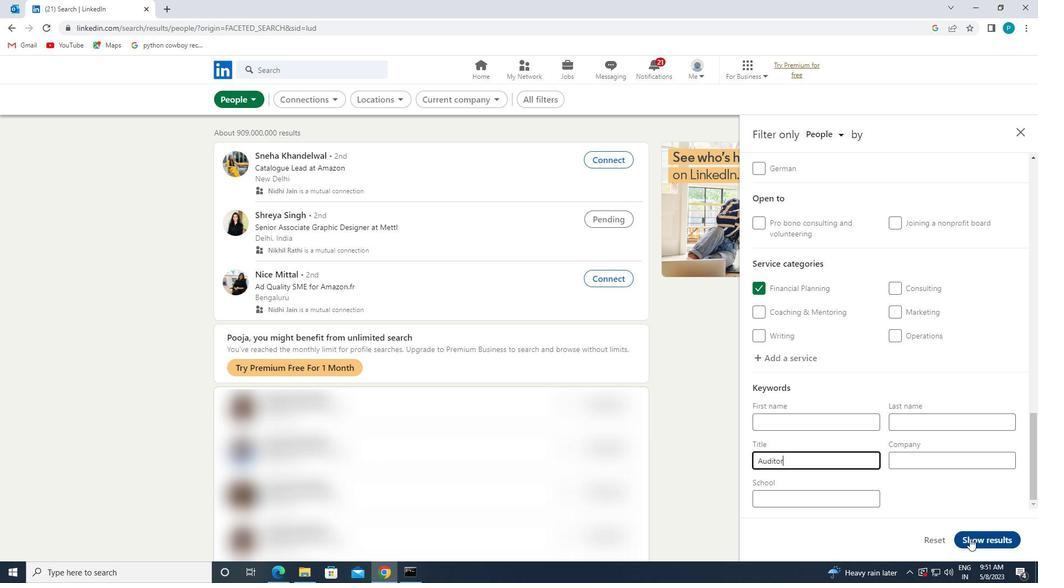 
